 Task: Create a sub task Gather and Analyse Requirements for the task  Implement a new enterprise resource planning (ERP) system in the project AgileCamp , assign it to team member softage.3@softage.net and update the status of the sub task to  At Risk , set the priority of the sub task to Medium
Action: Mouse moved to (95, 366)
Screenshot: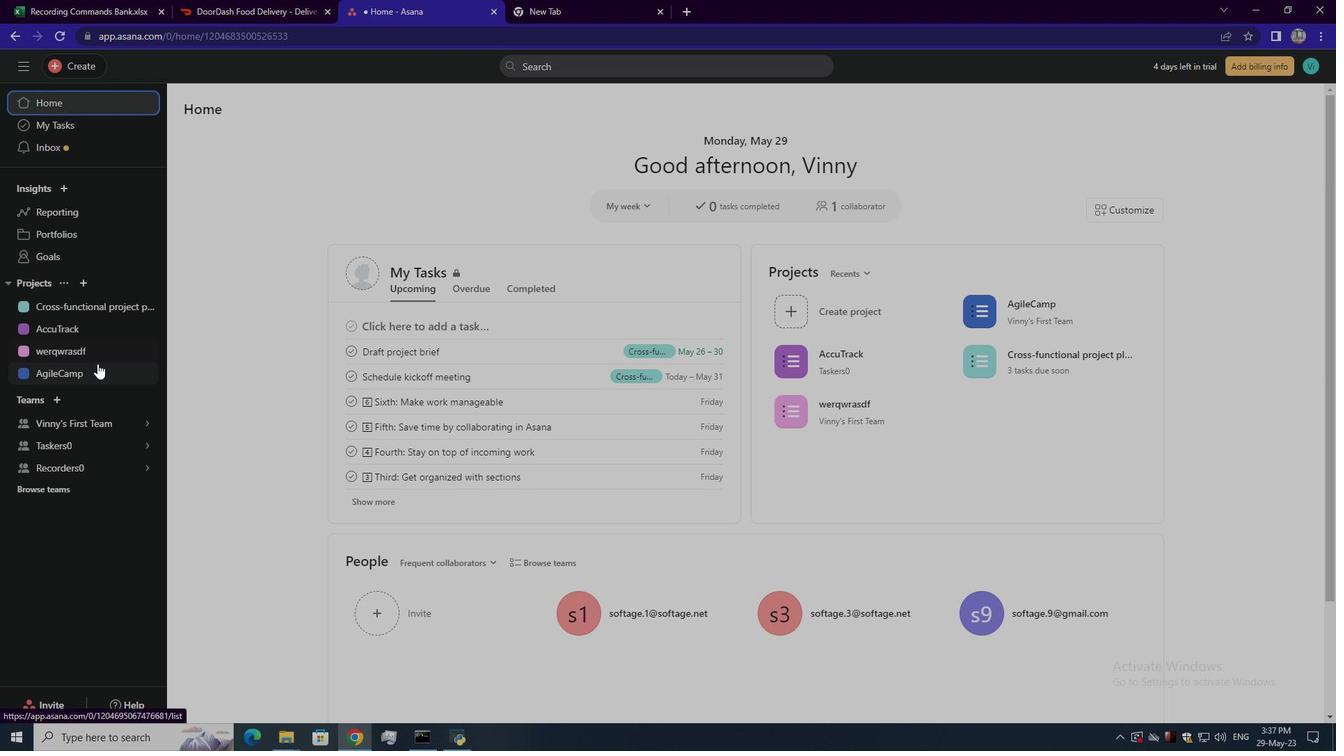 
Action: Mouse pressed left at (95, 366)
Screenshot: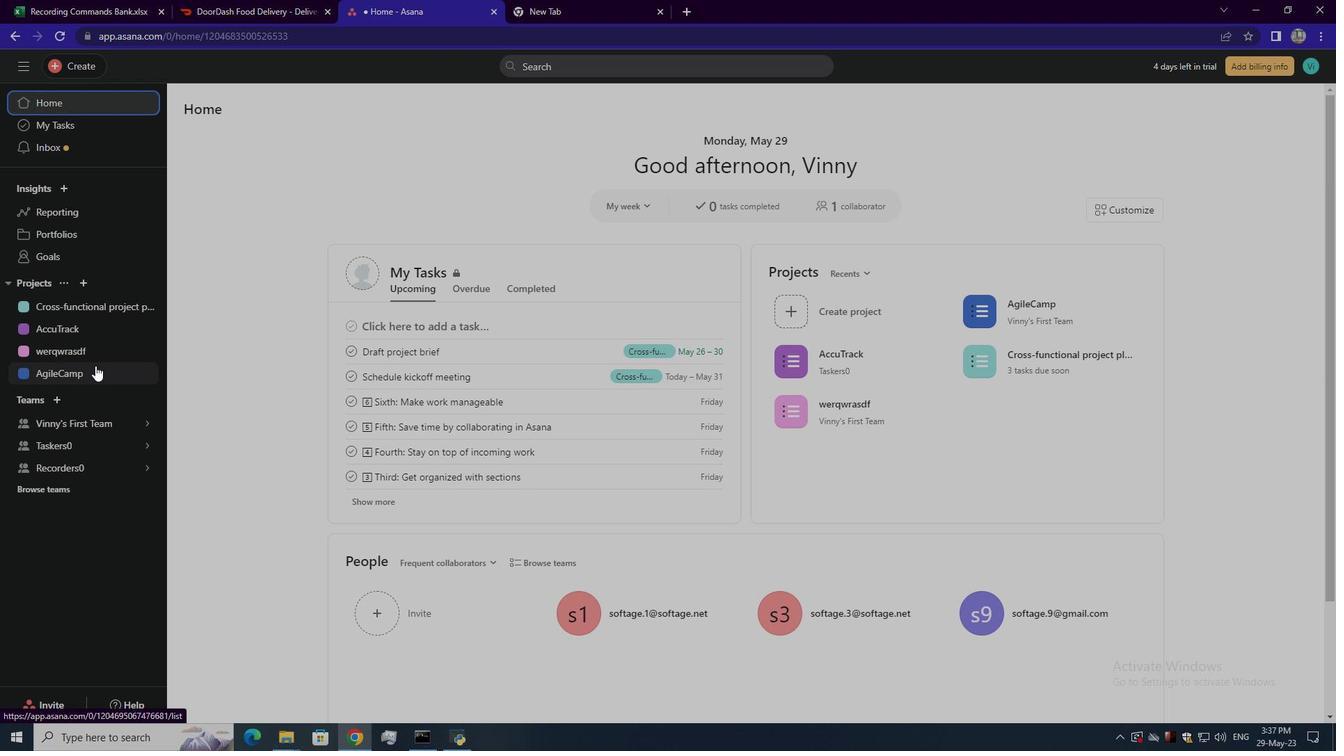 
Action: Mouse moved to (519, 306)
Screenshot: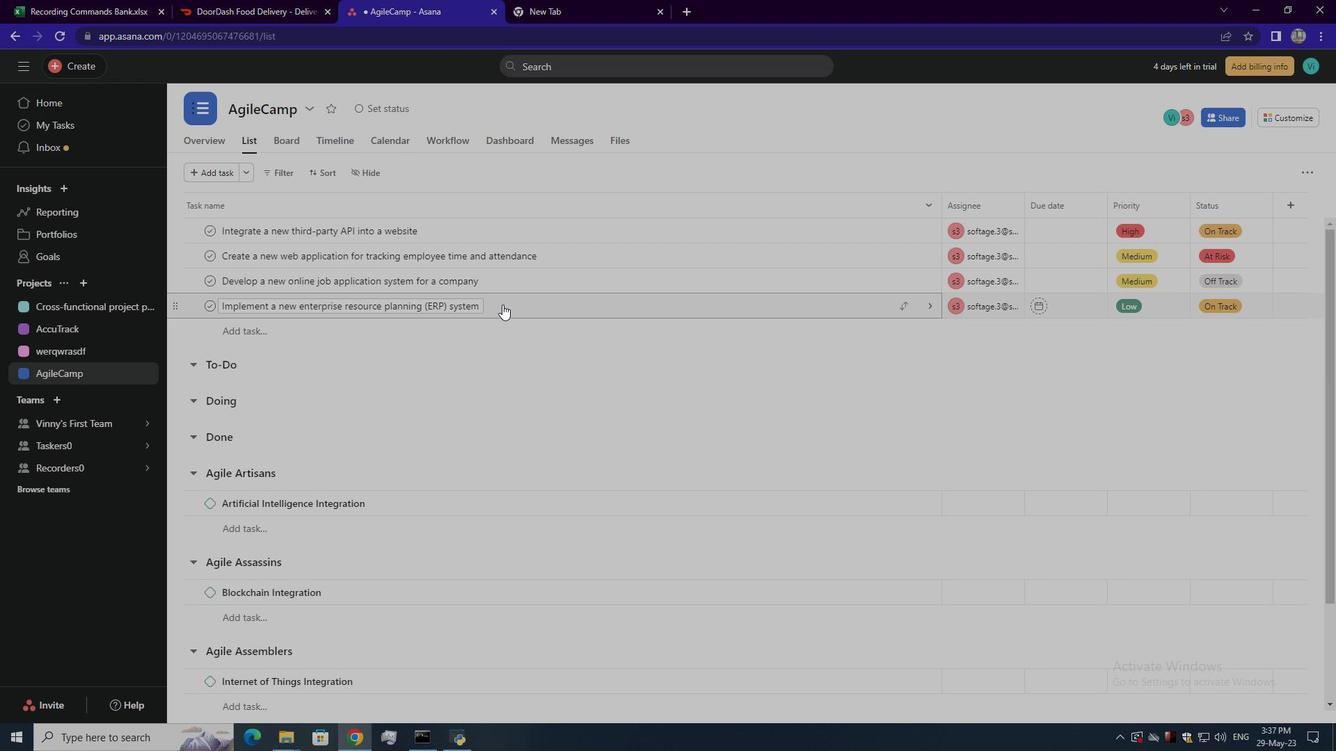 
Action: Mouse pressed left at (519, 306)
Screenshot: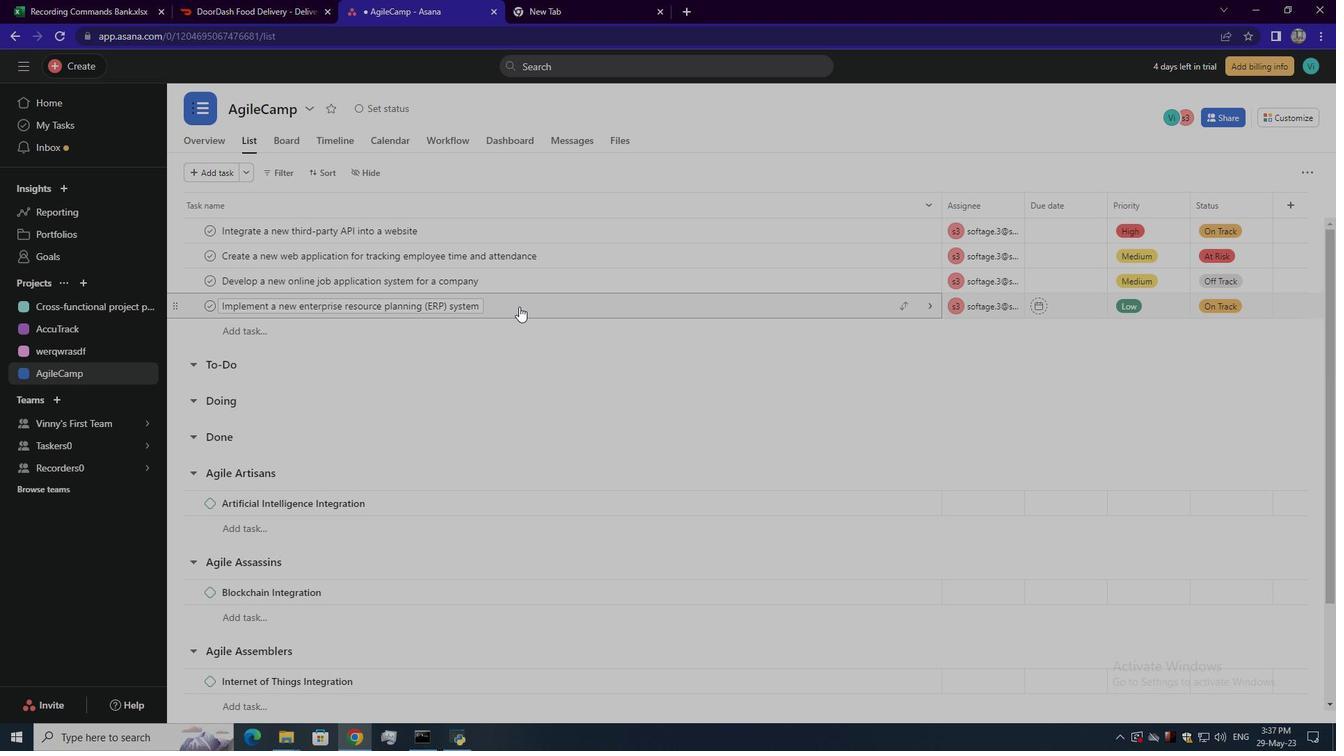 
Action: Mouse moved to (984, 392)
Screenshot: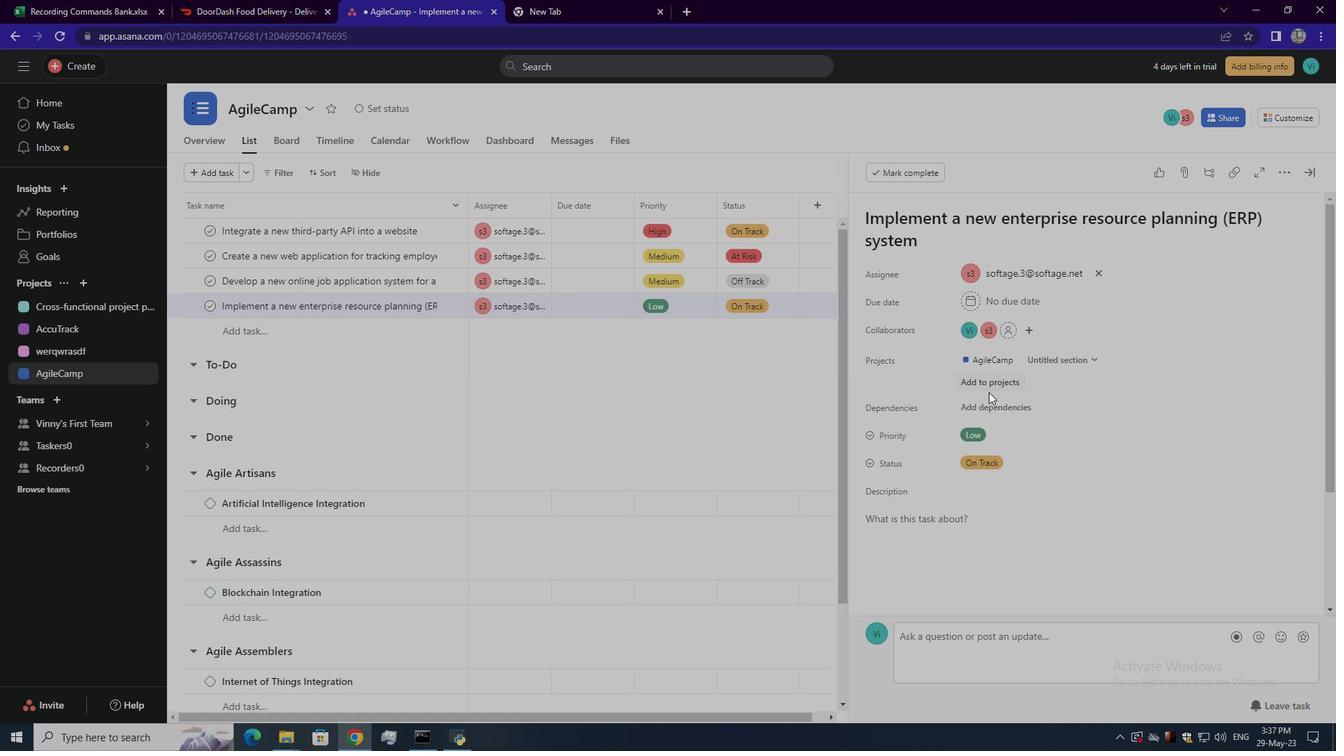 
Action: Mouse scrolled (984, 391) with delta (0, 0)
Screenshot: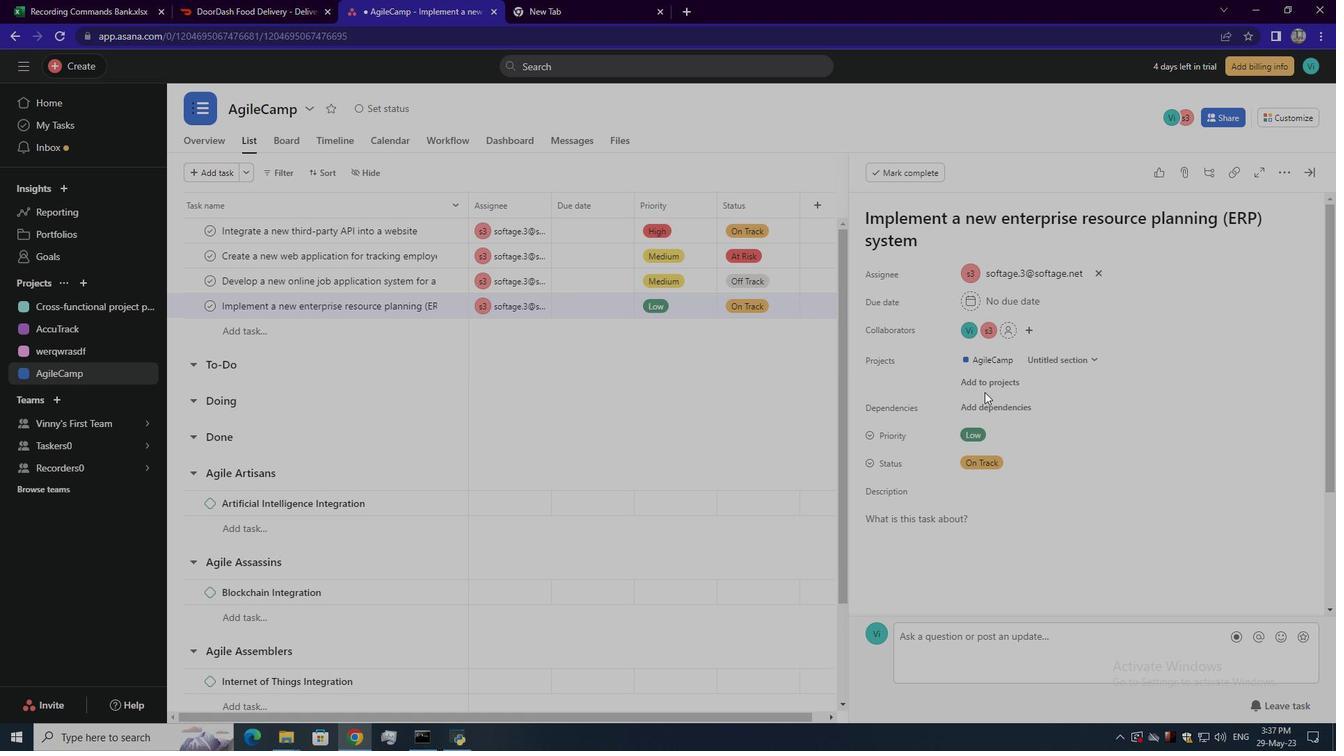 
Action: Mouse scrolled (984, 391) with delta (0, 0)
Screenshot: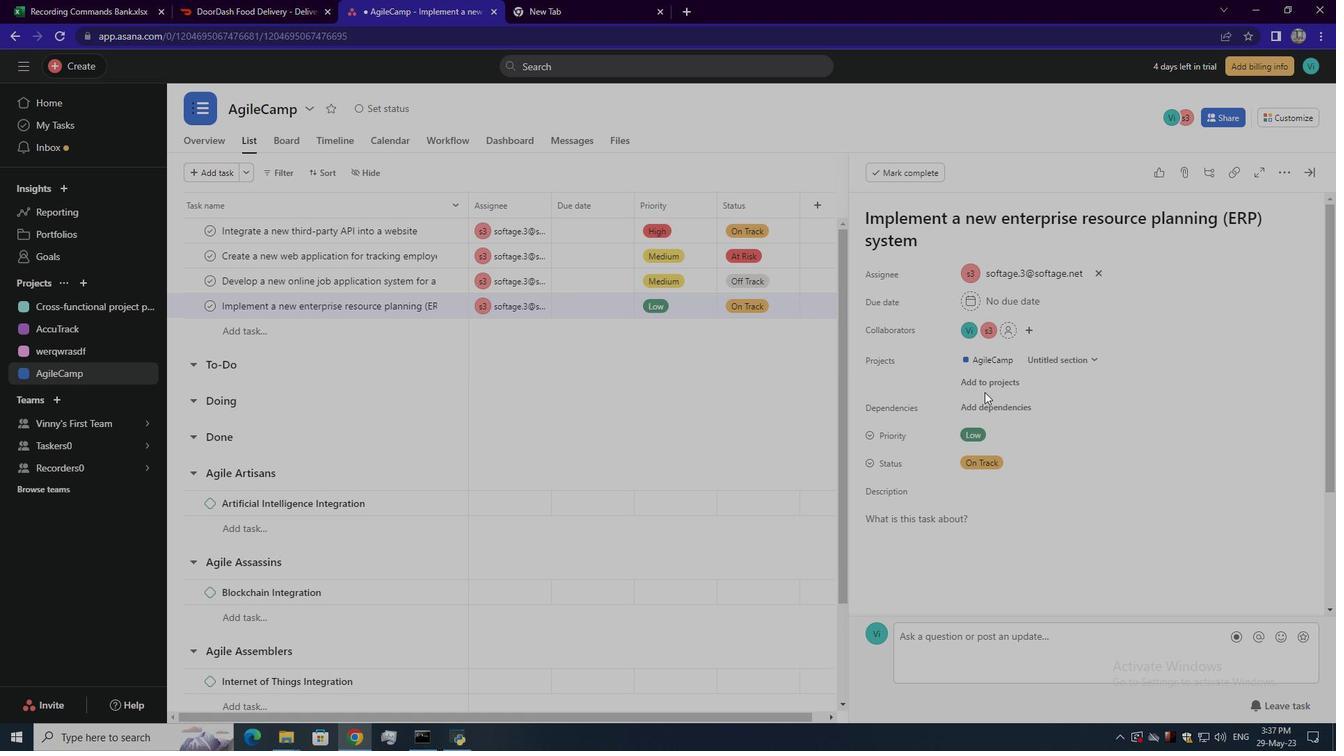 
Action: Mouse scrolled (984, 391) with delta (0, 0)
Screenshot: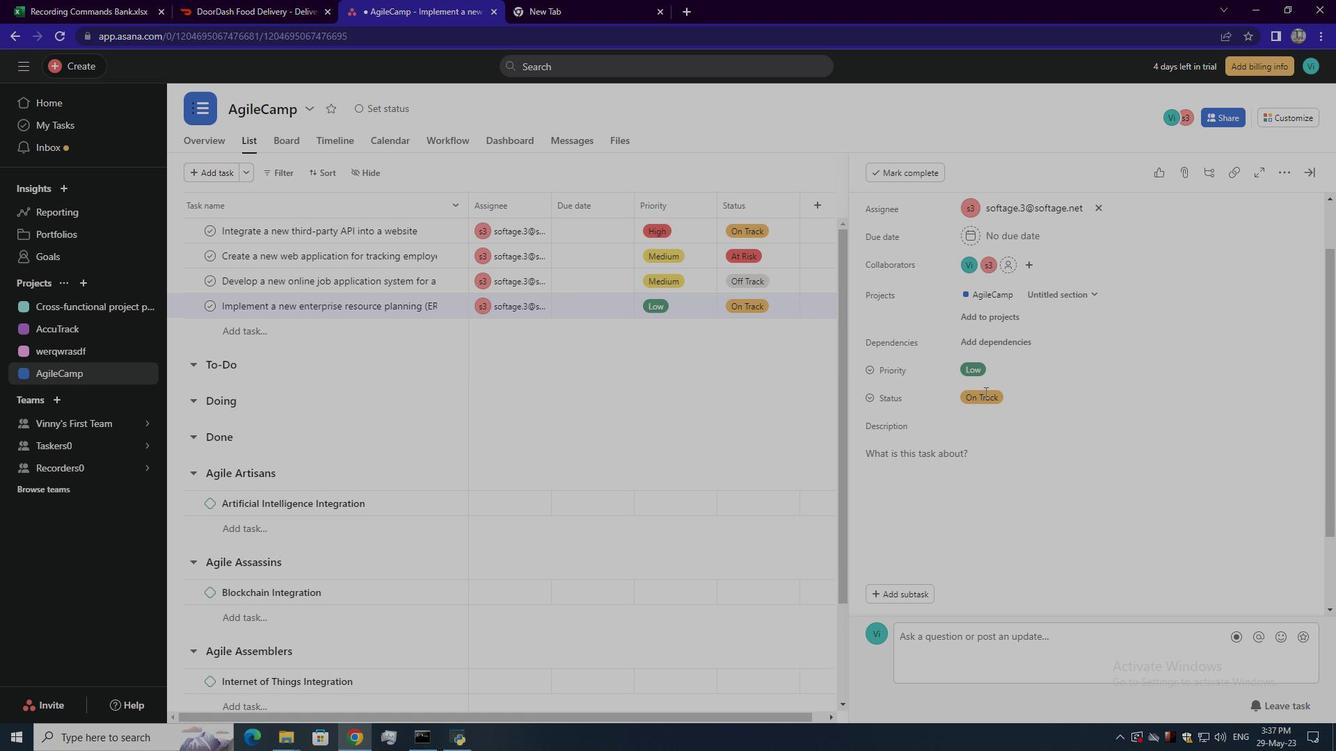 
Action: Mouse scrolled (984, 391) with delta (0, 0)
Screenshot: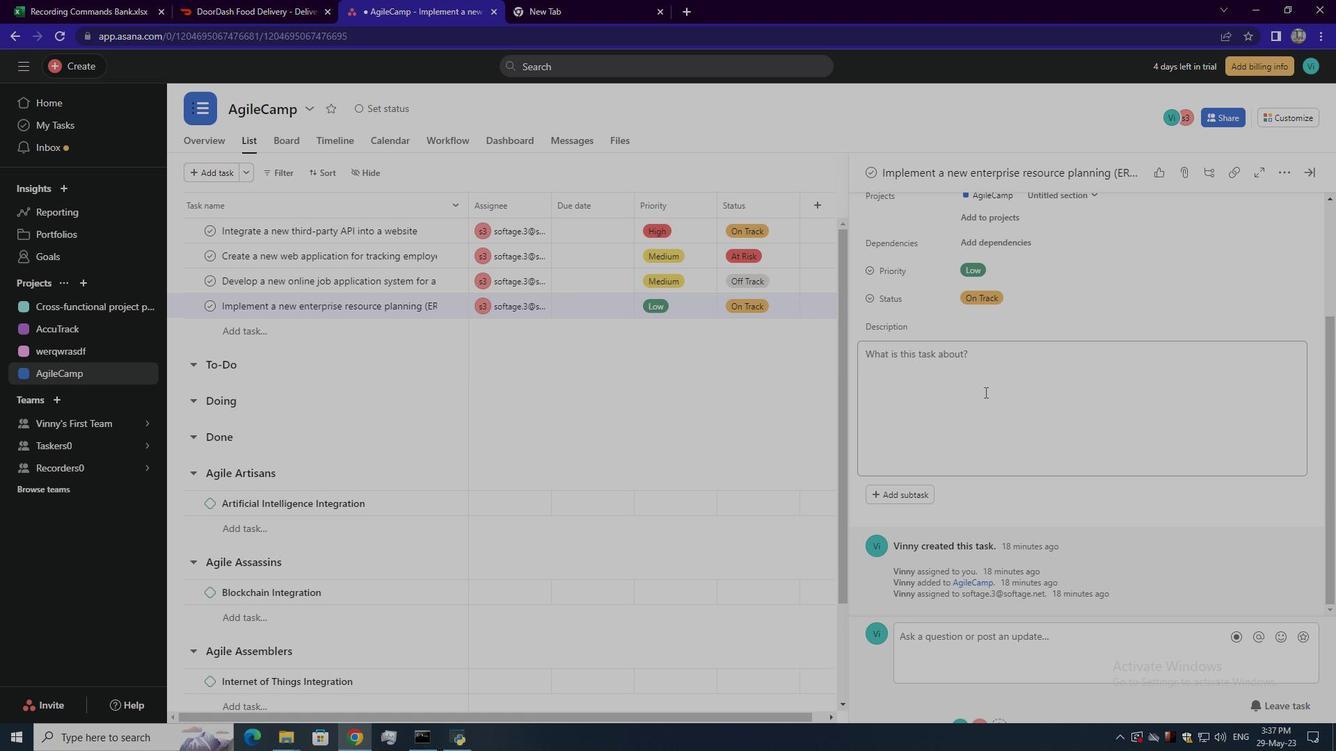 
Action: Mouse scrolled (984, 391) with delta (0, 0)
Screenshot: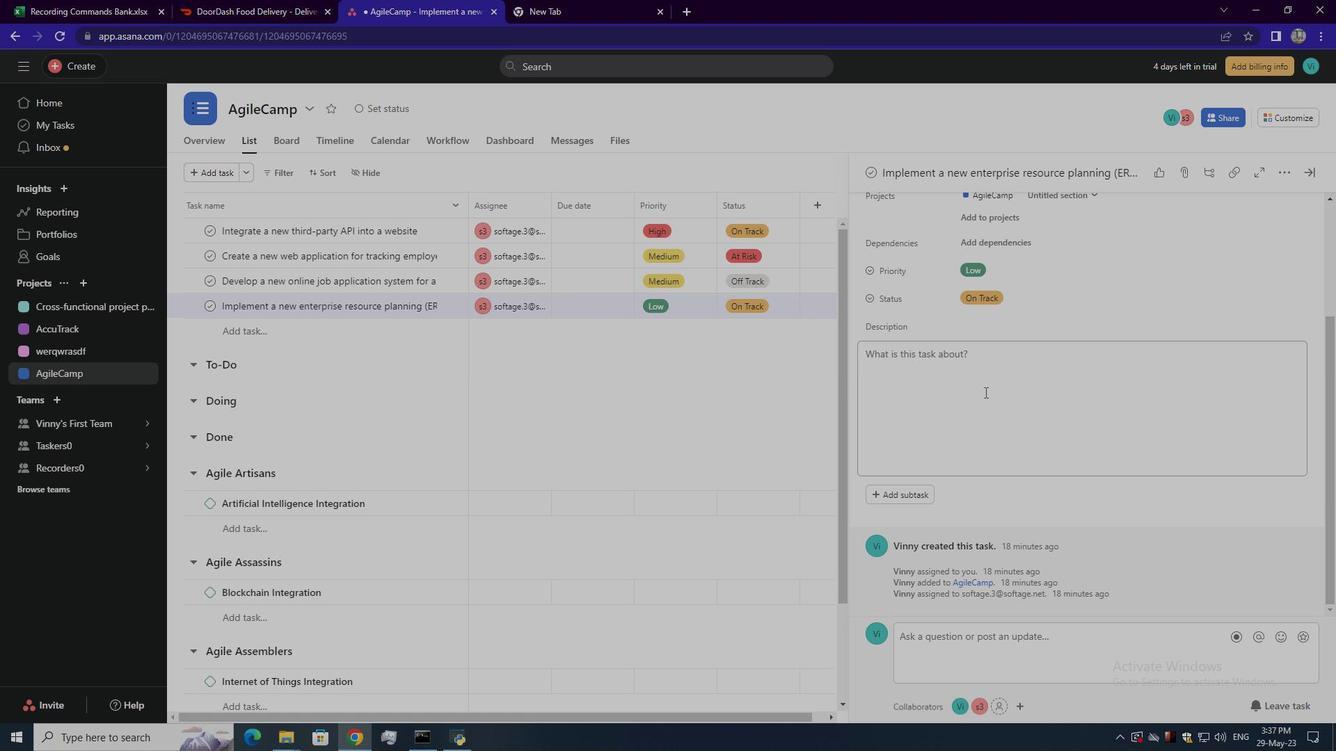 
Action: Mouse moved to (896, 494)
Screenshot: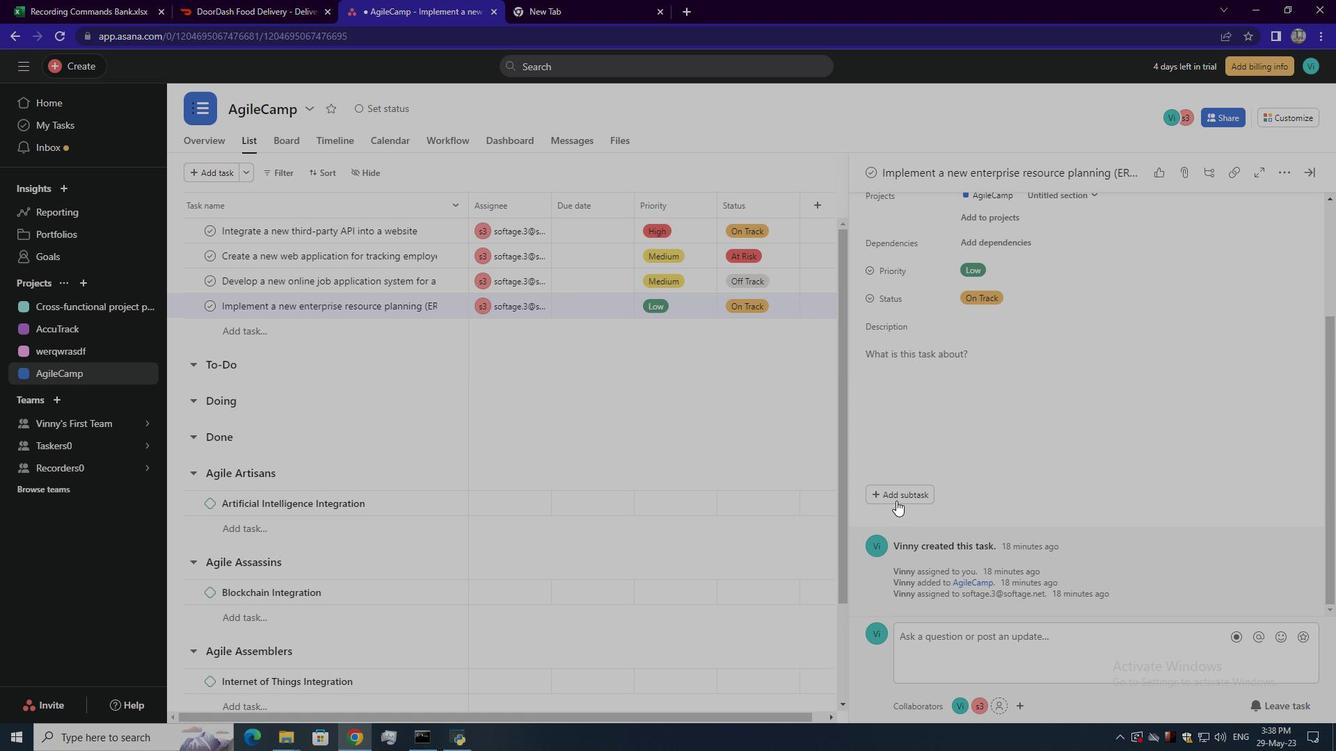 
Action: Mouse pressed left at (896, 494)
Screenshot: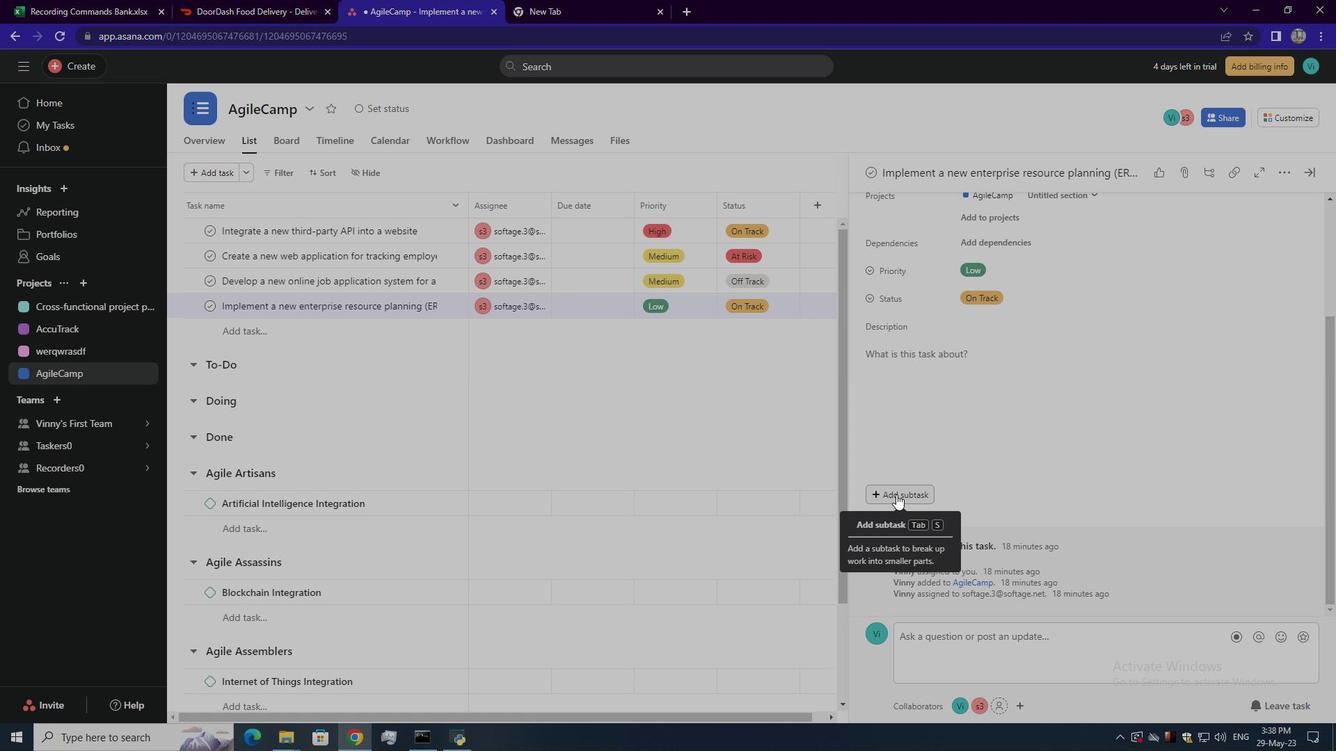 
Action: Mouse moved to (917, 463)
Screenshot: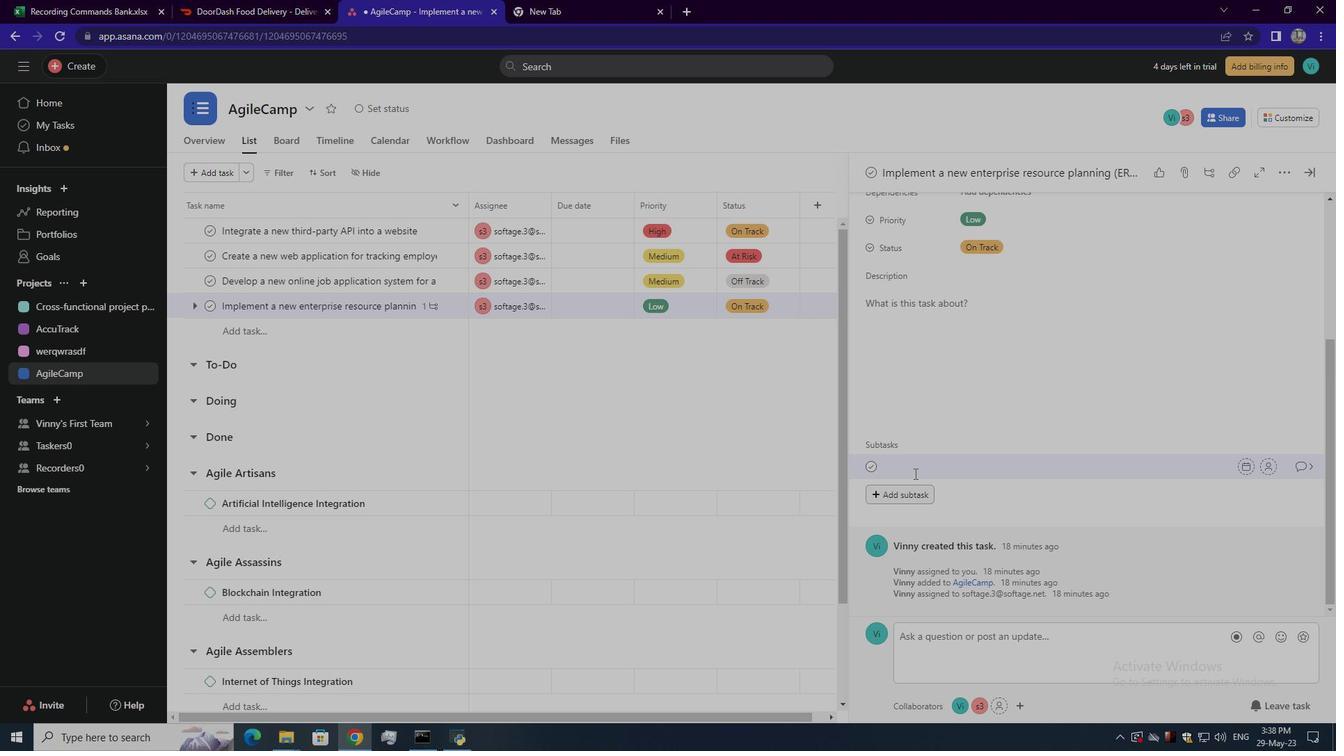
Action: Mouse pressed left at (917, 463)
Screenshot: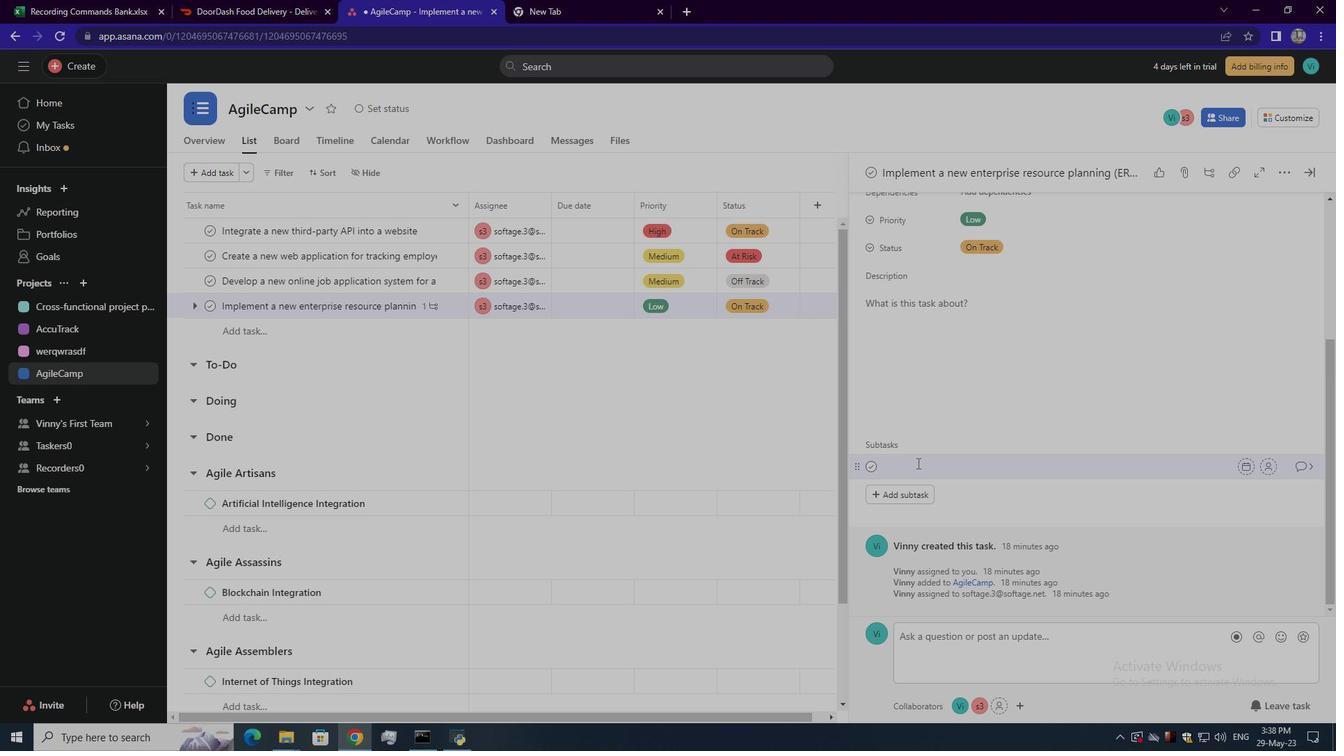 
Action: Key pressed <Key.shift>Gather<Key.space>and<Key.space><Key.shift>Analyse<Key.space><Key.shift>Requiremn<Key.backspace>ents<Key.space><Key.enter>
Screenshot: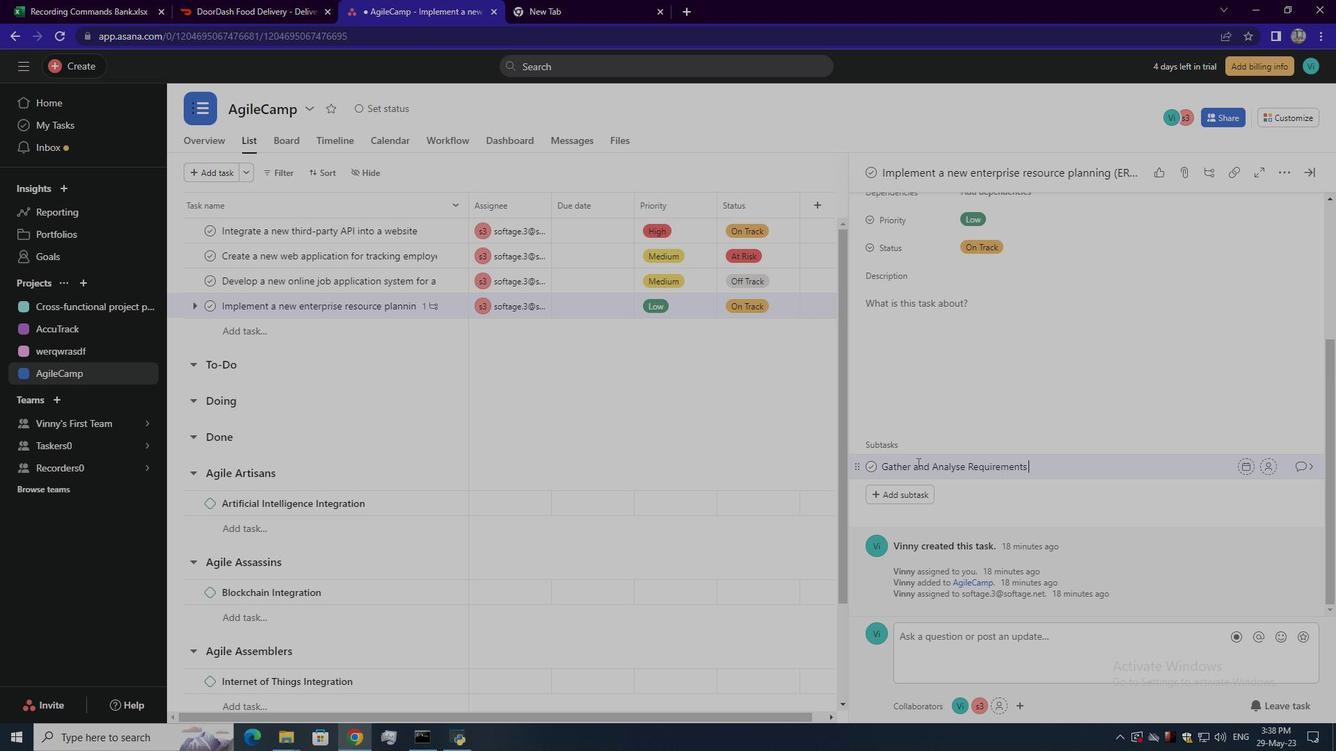 
Action: Mouse moved to (1298, 435)
Screenshot: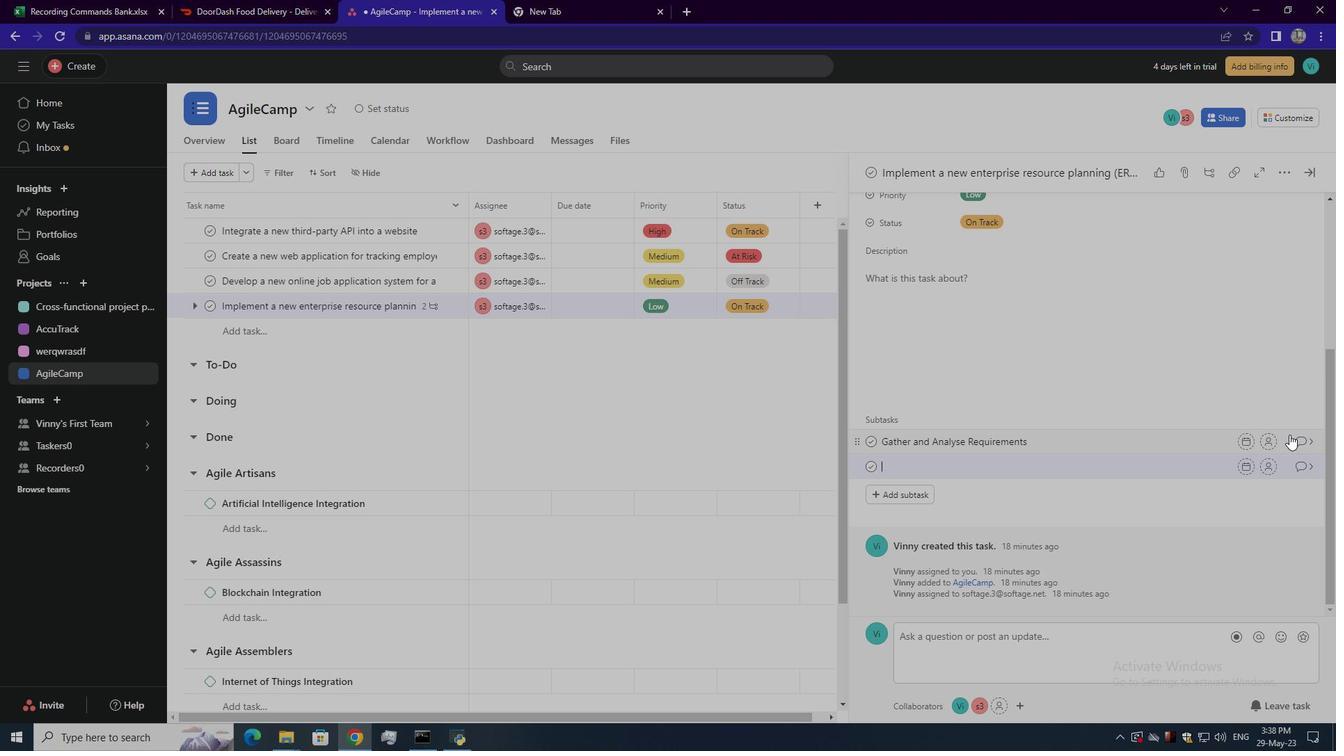 
Action: Mouse pressed left at (1298, 435)
Screenshot: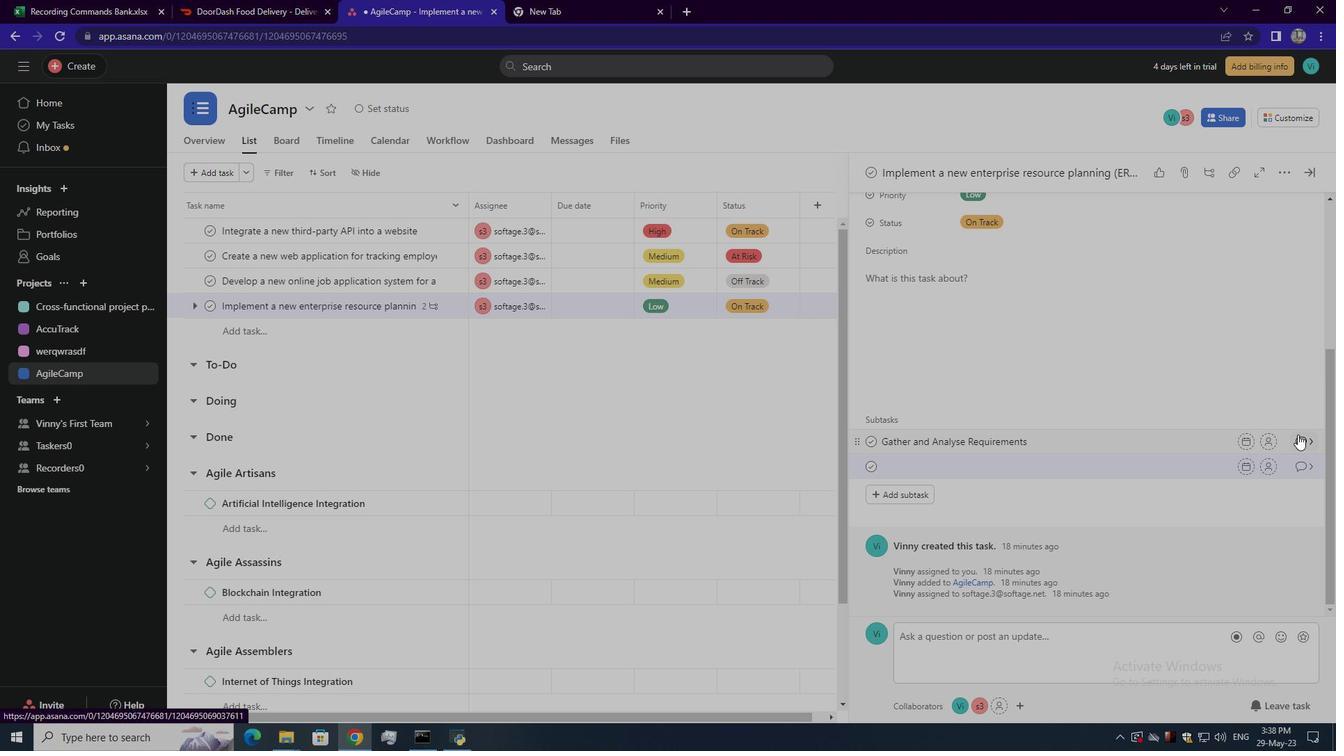 
Action: Mouse moved to (1176, 492)
Screenshot: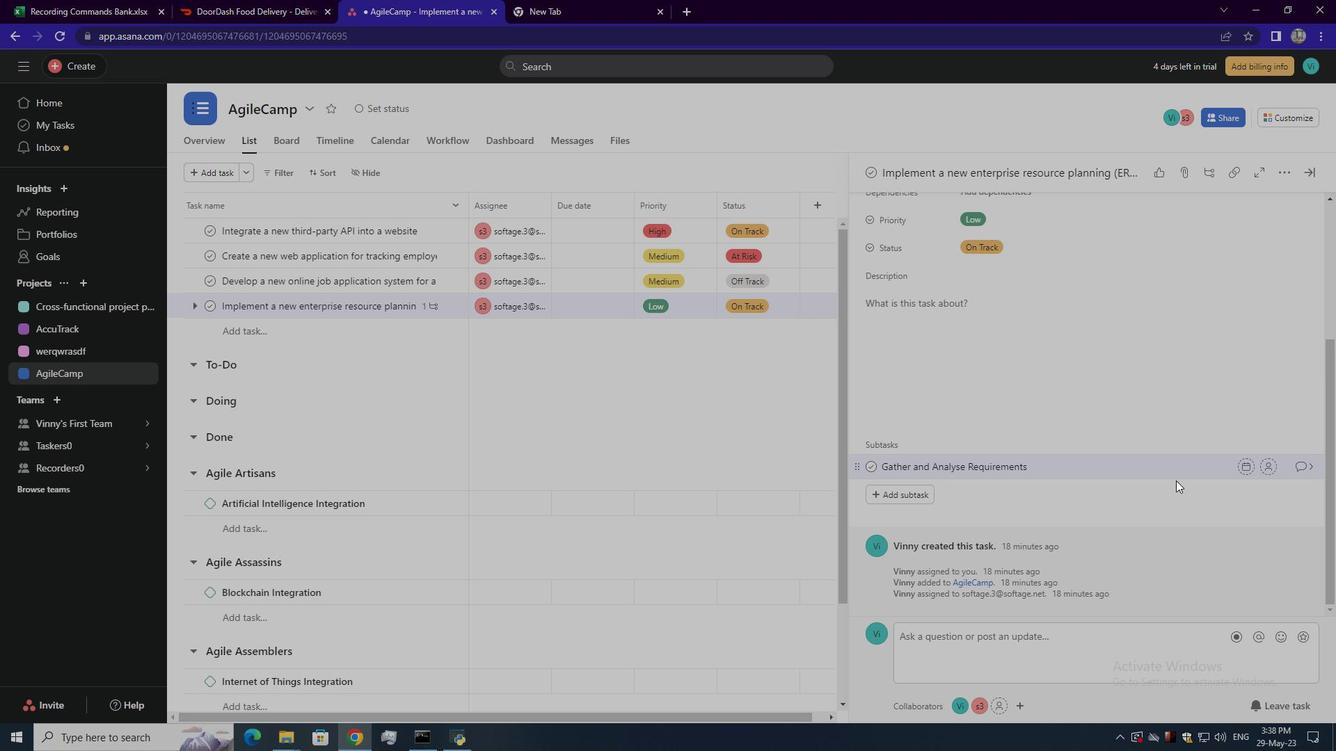 
Action: Mouse pressed left at (1176, 492)
Screenshot: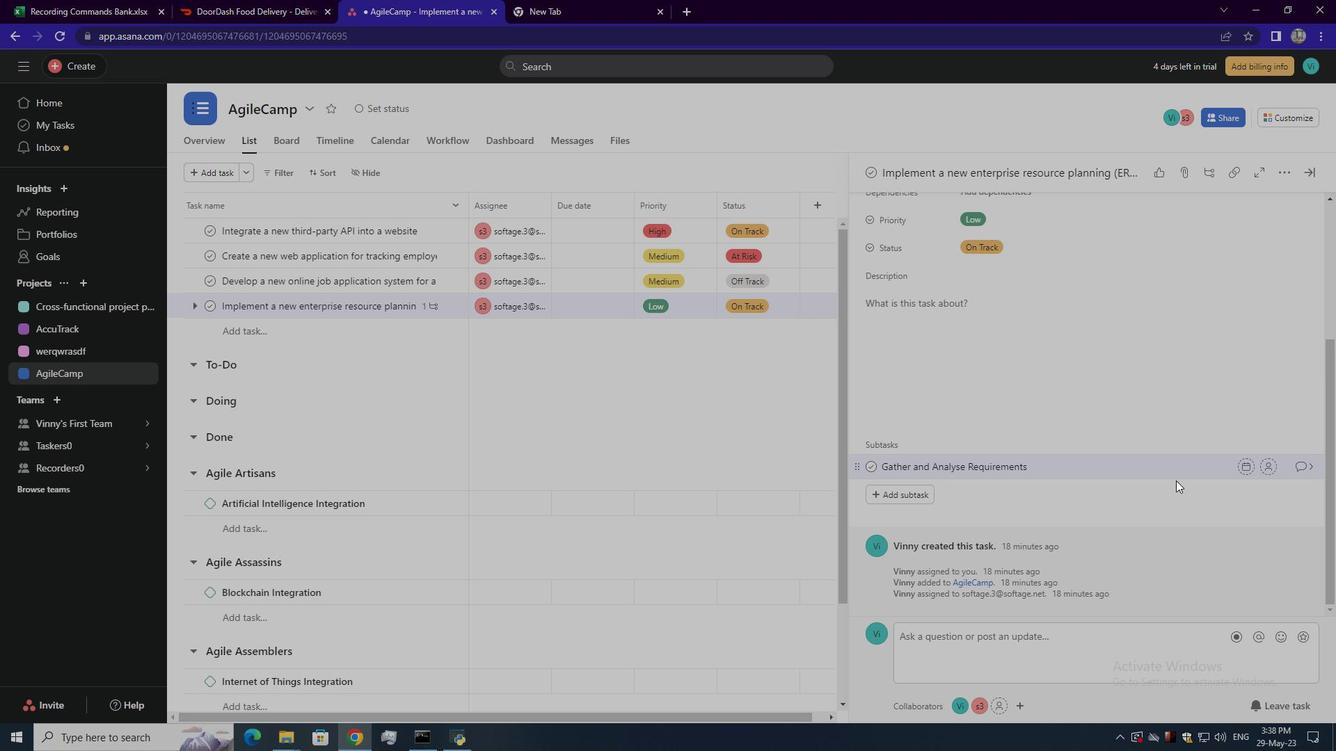 
Action: Mouse moved to (1268, 468)
Screenshot: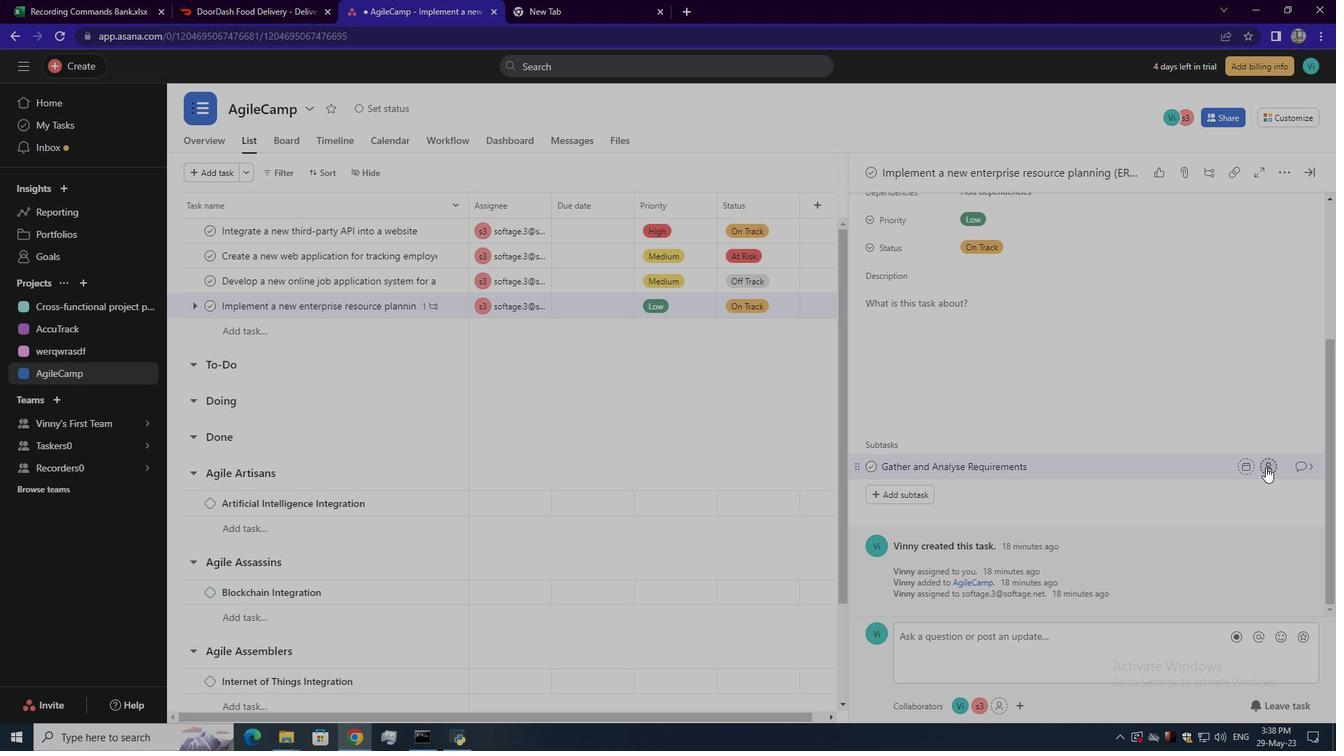 
Action: Mouse pressed left at (1268, 468)
Screenshot: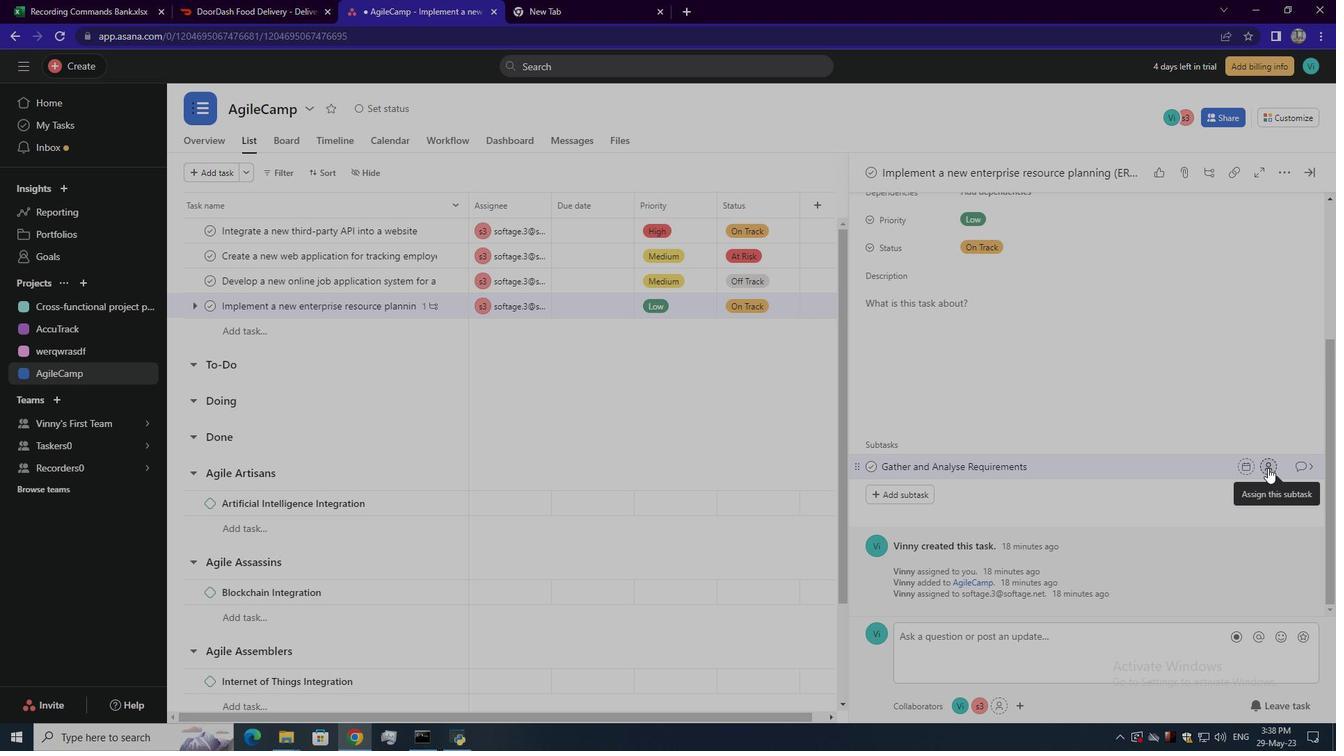 
Action: Mouse moved to (1133, 601)
Screenshot: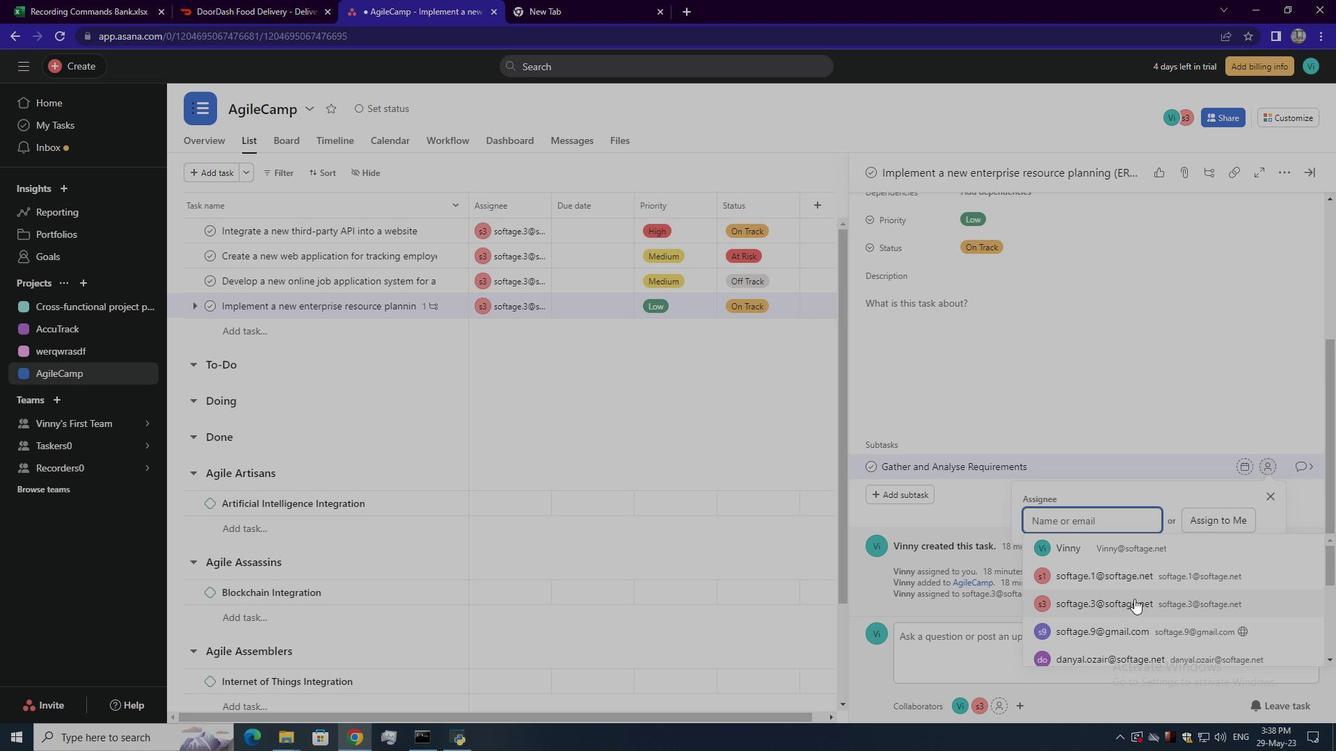 
Action: Mouse pressed left at (1133, 601)
Screenshot: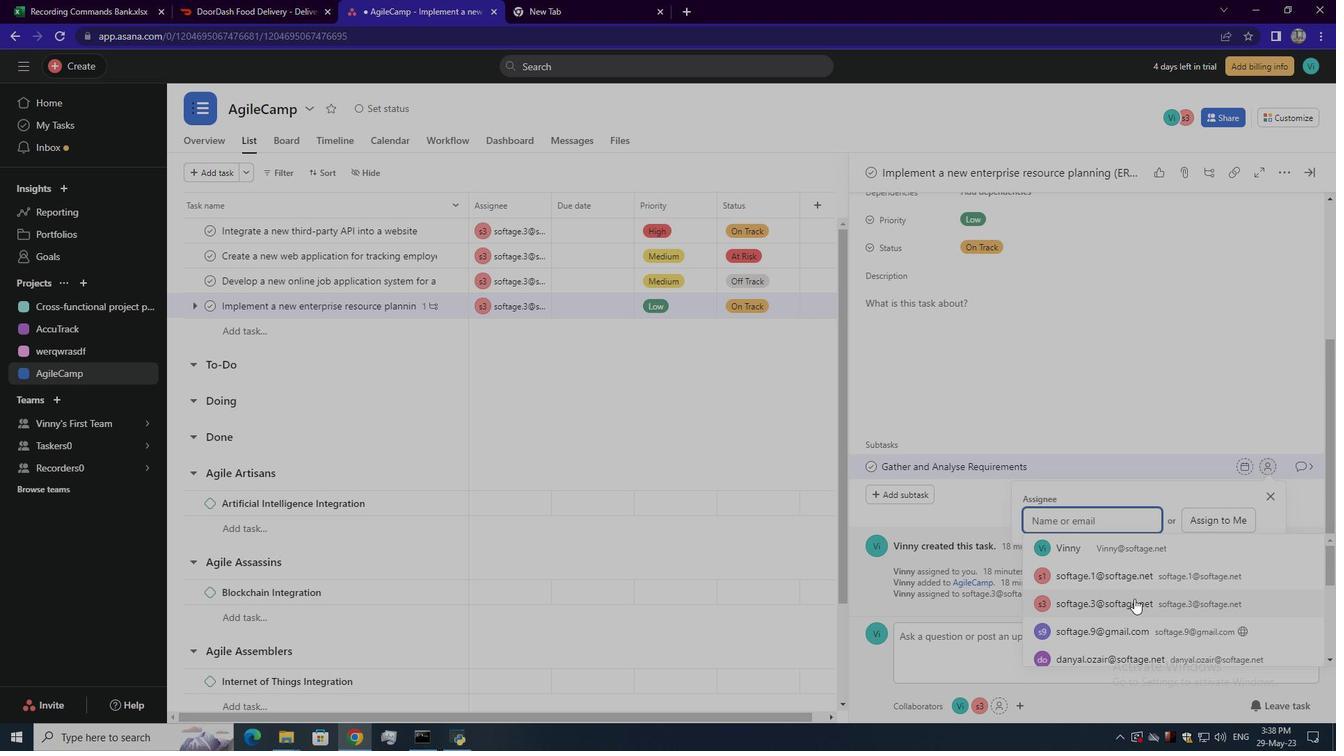 
Action: Mouse moved to (1054, 521)
Screenshot: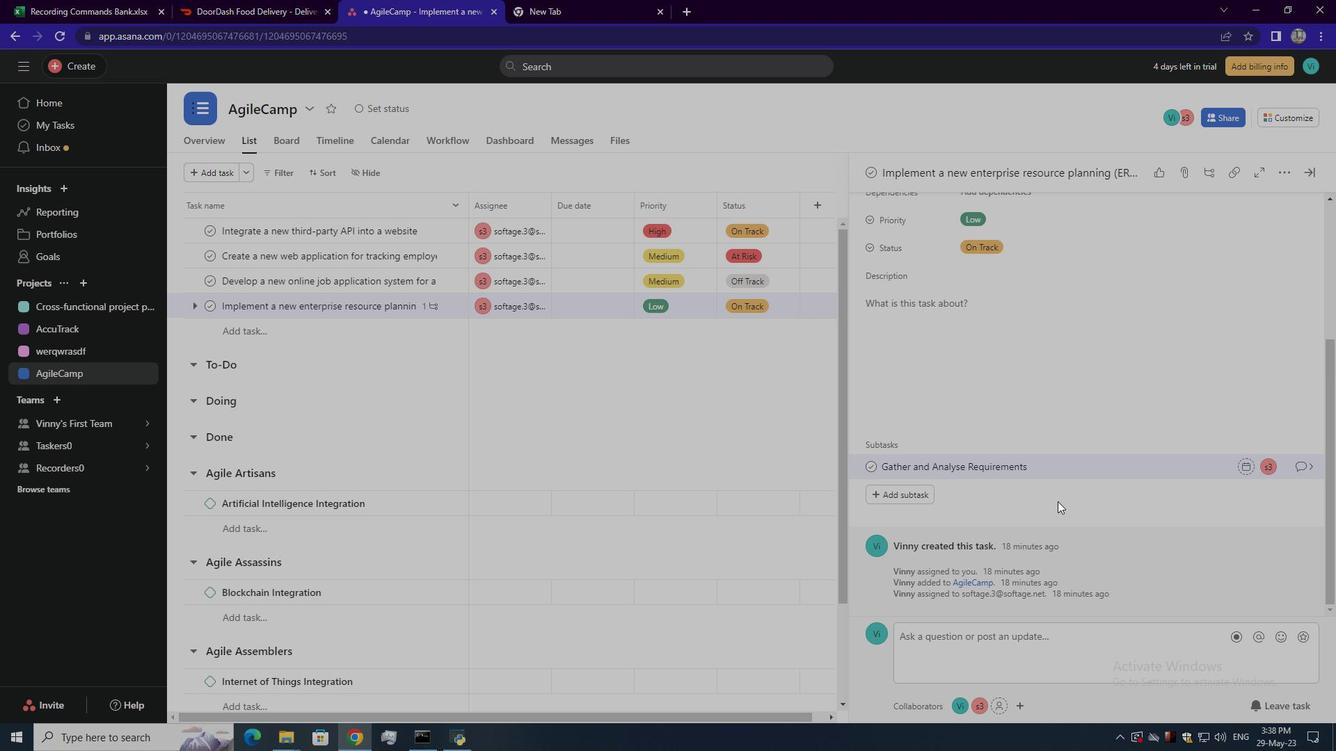 
Action: Mouse pressed left at (1054, 521)
Screenshot: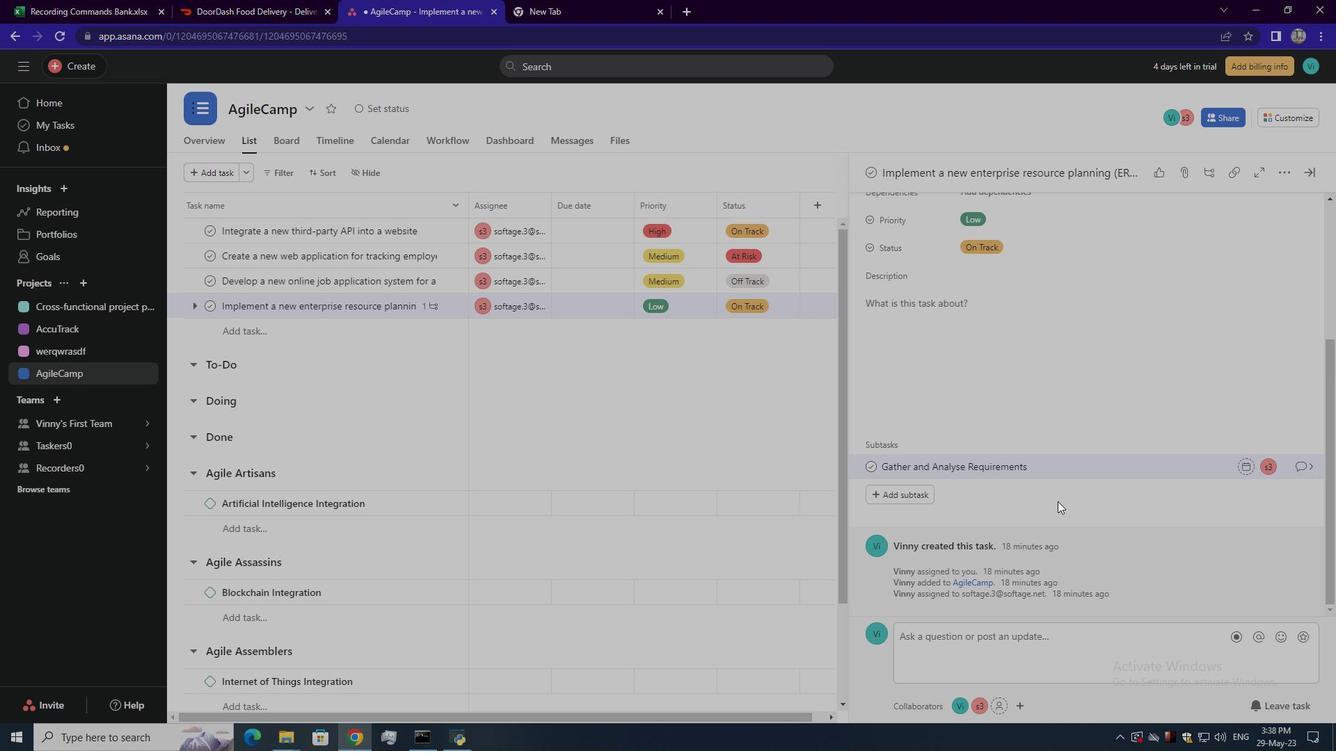 
Action: Mouse moved to (1305, 469)
Screenshot: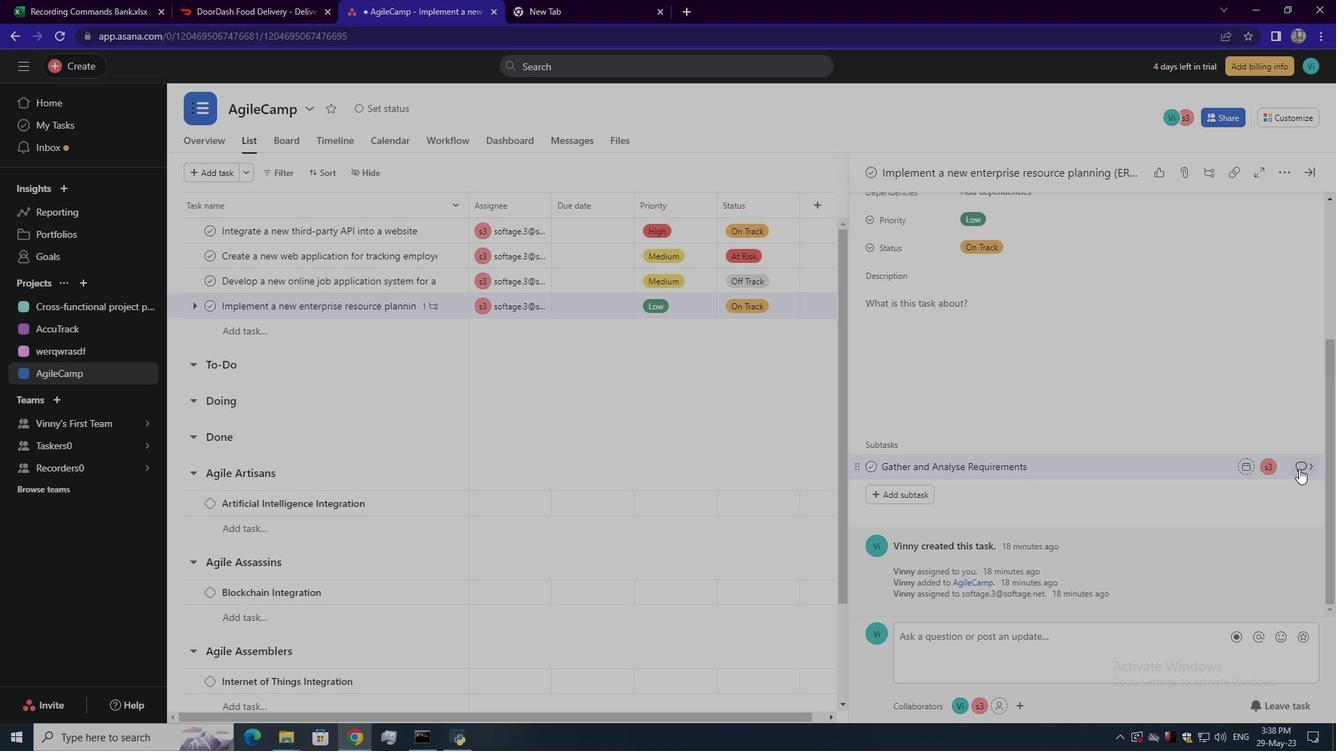 
Action: Mouse pressed left at (1305, 469)
Screenshot: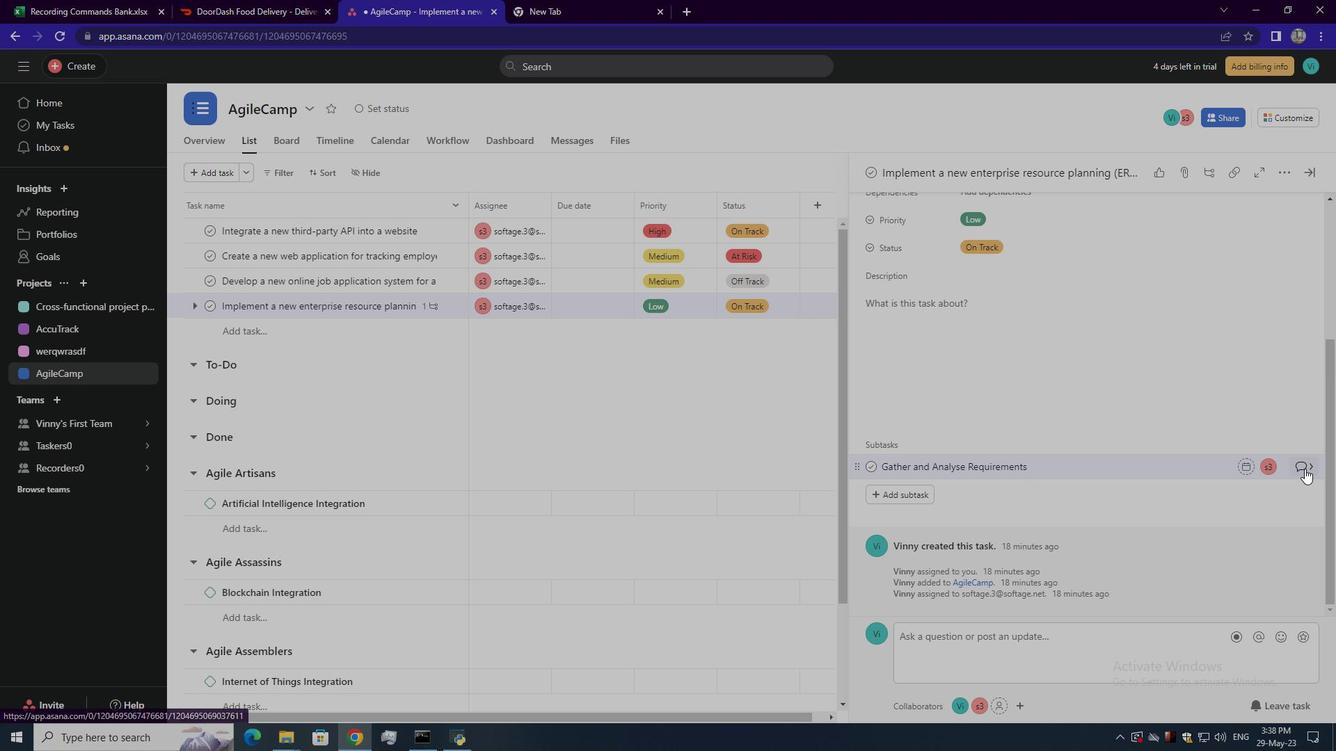 
Action: Mouse moved to (923, 390)
Screenshot: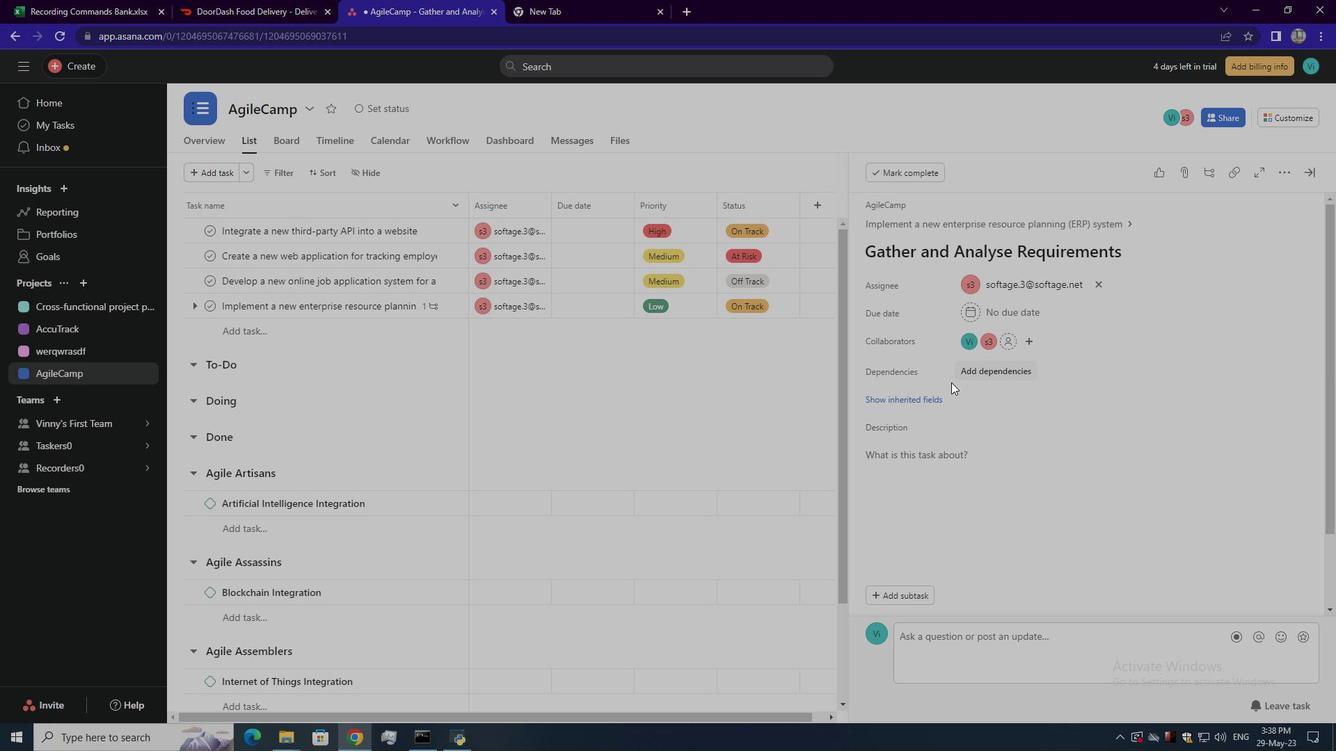 
Action: Mouse pressed left at (923, 390)
Screenshot: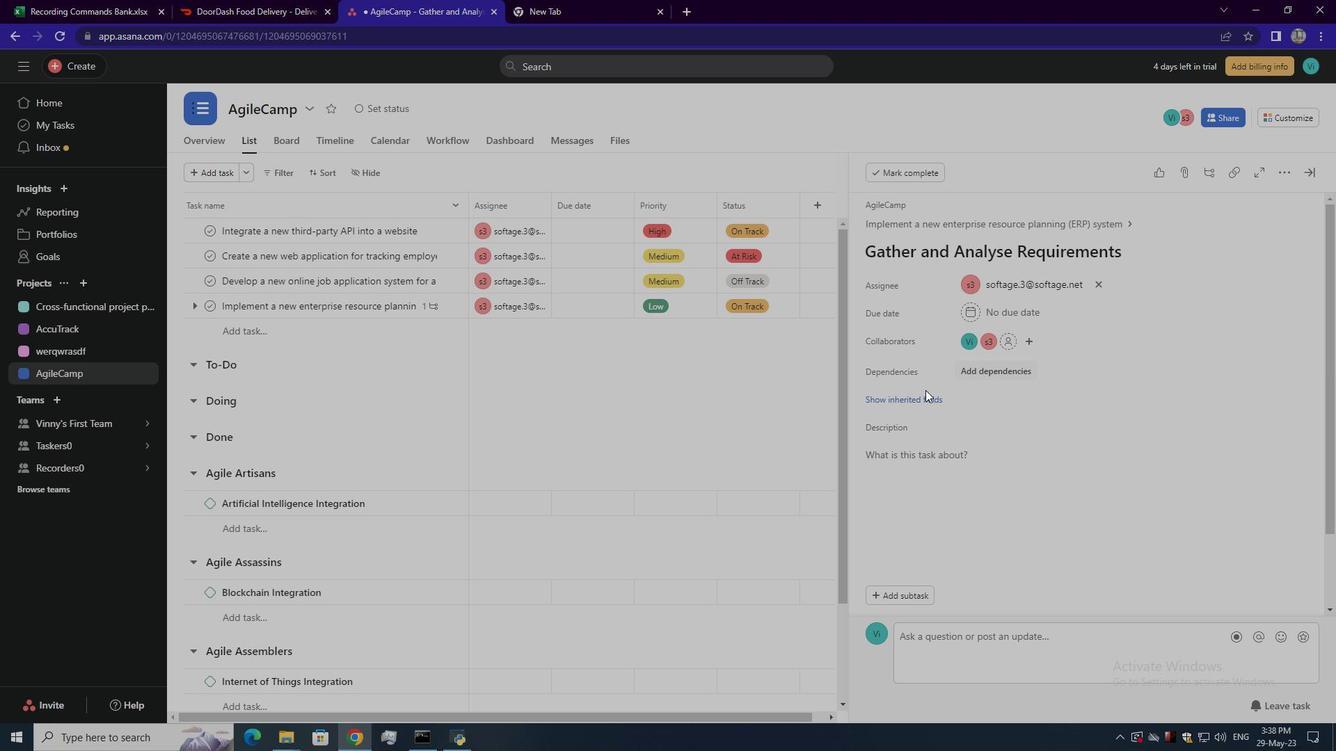 
Action: Mouse moved to (917, 402)
Screenshot: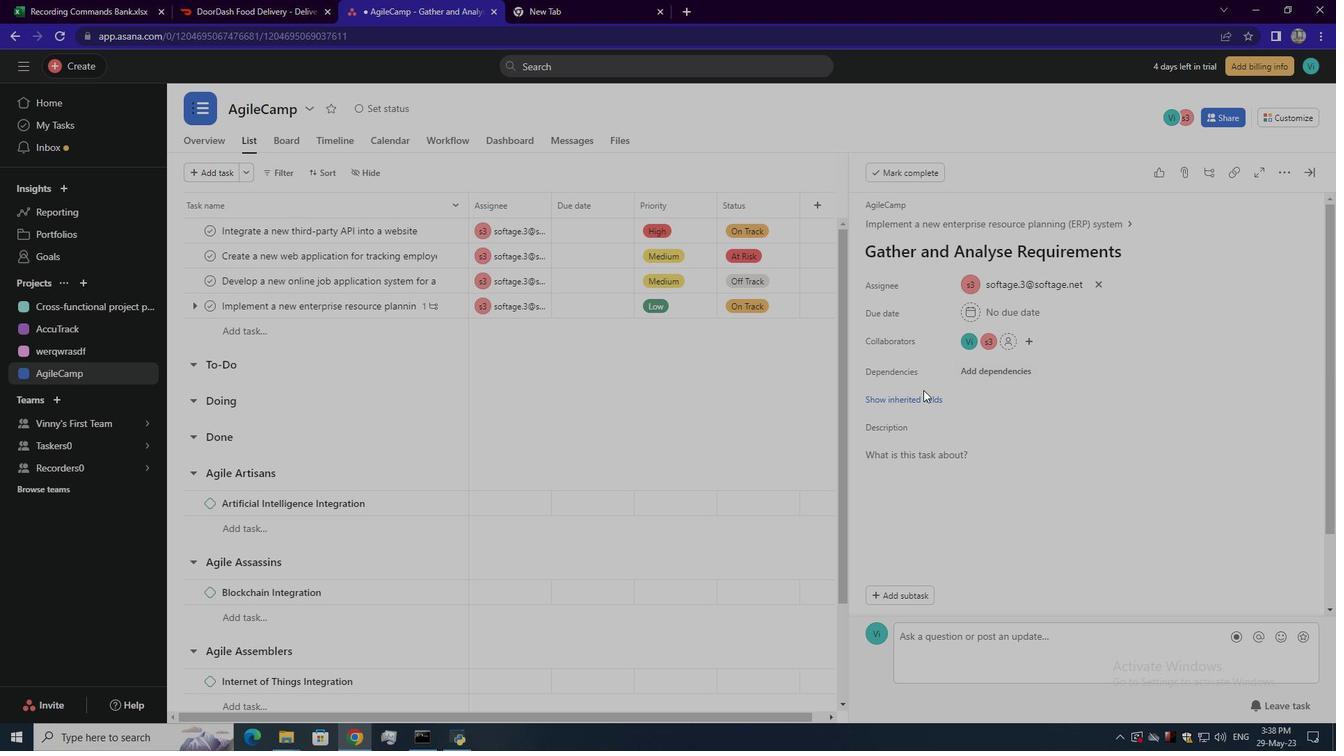 
Action: Mouse pressed left at (917, 402)
Screenshot: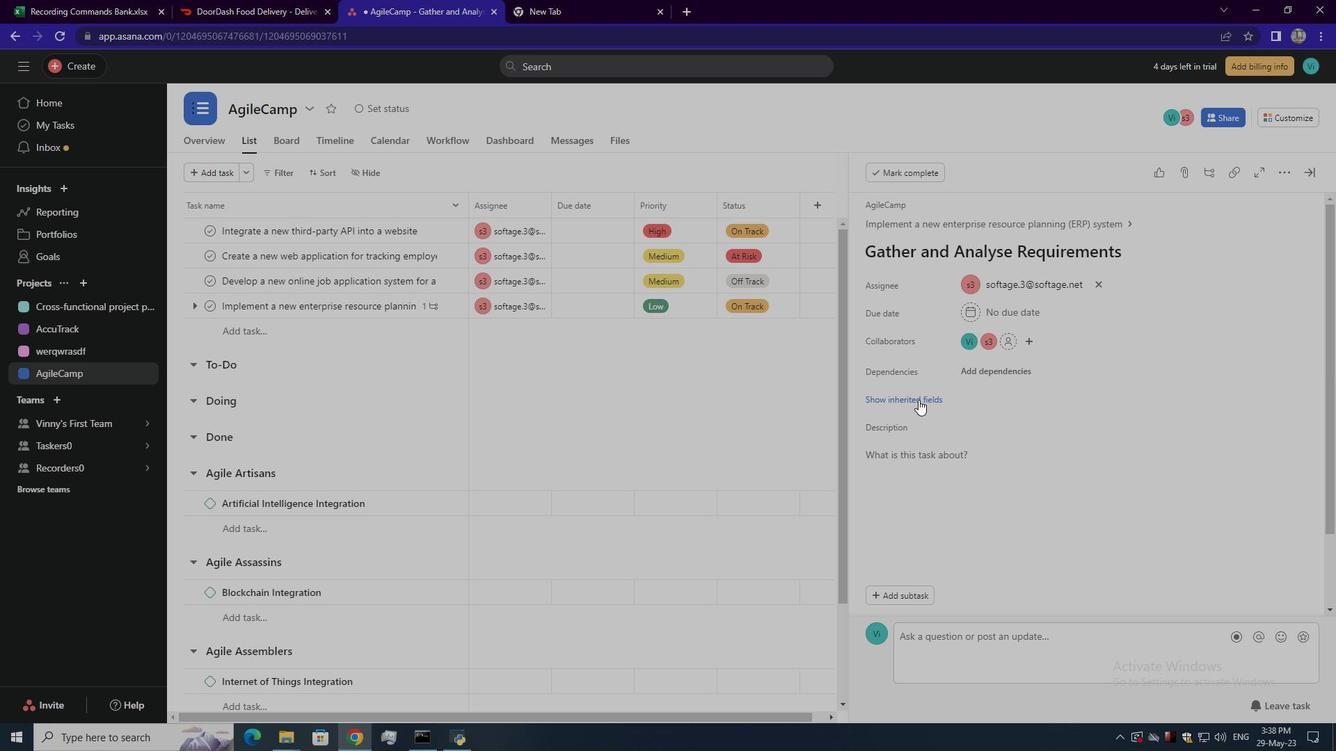 
Action: Mouse moved to (969, 424)
Screenshot: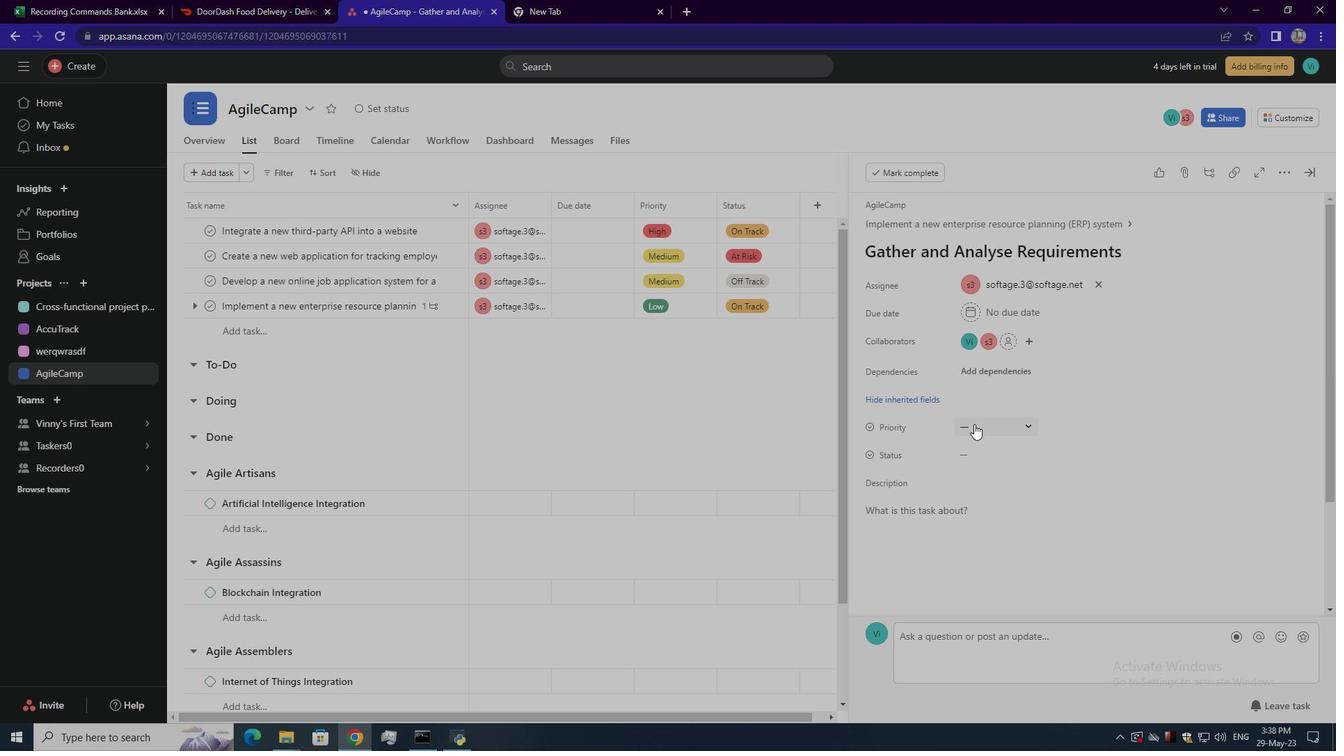 
Action: Mouse pressed left at (969, 424)
Screenshot: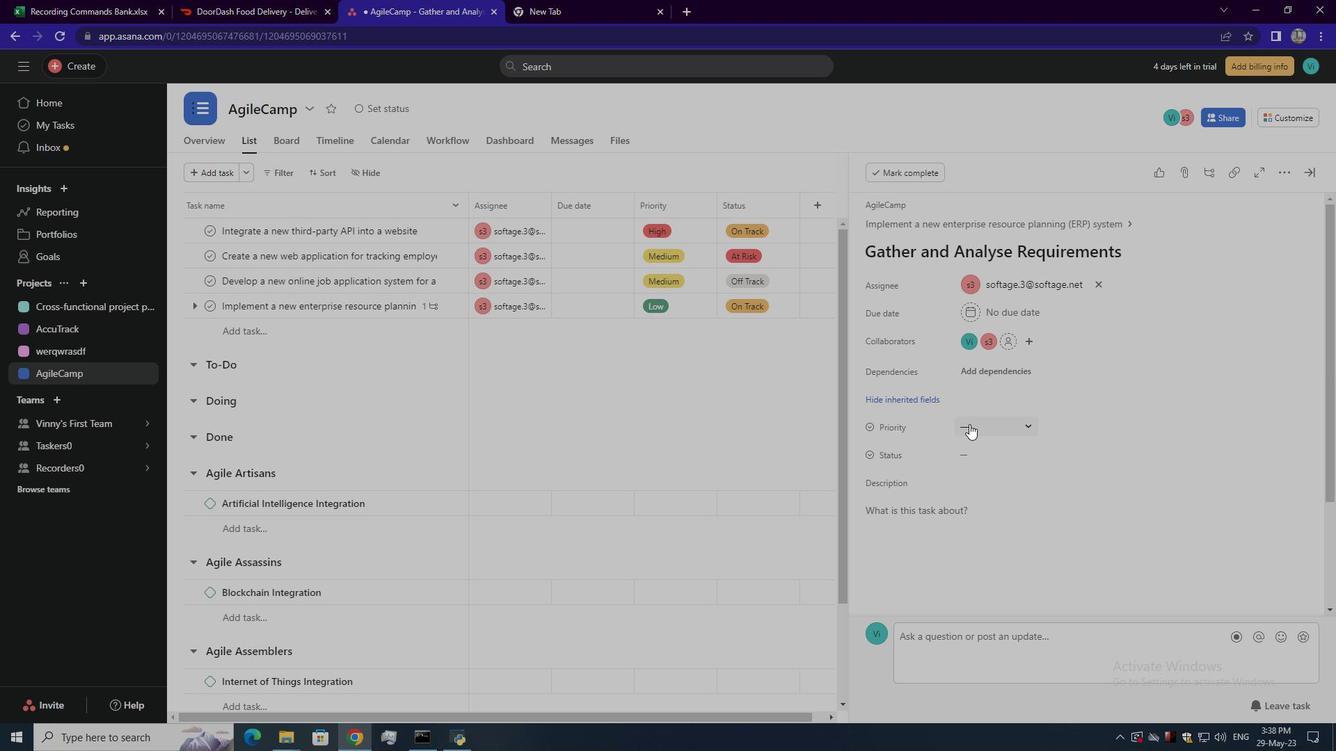 
Action: Mouse moved to (1005, 499)
Screenshot: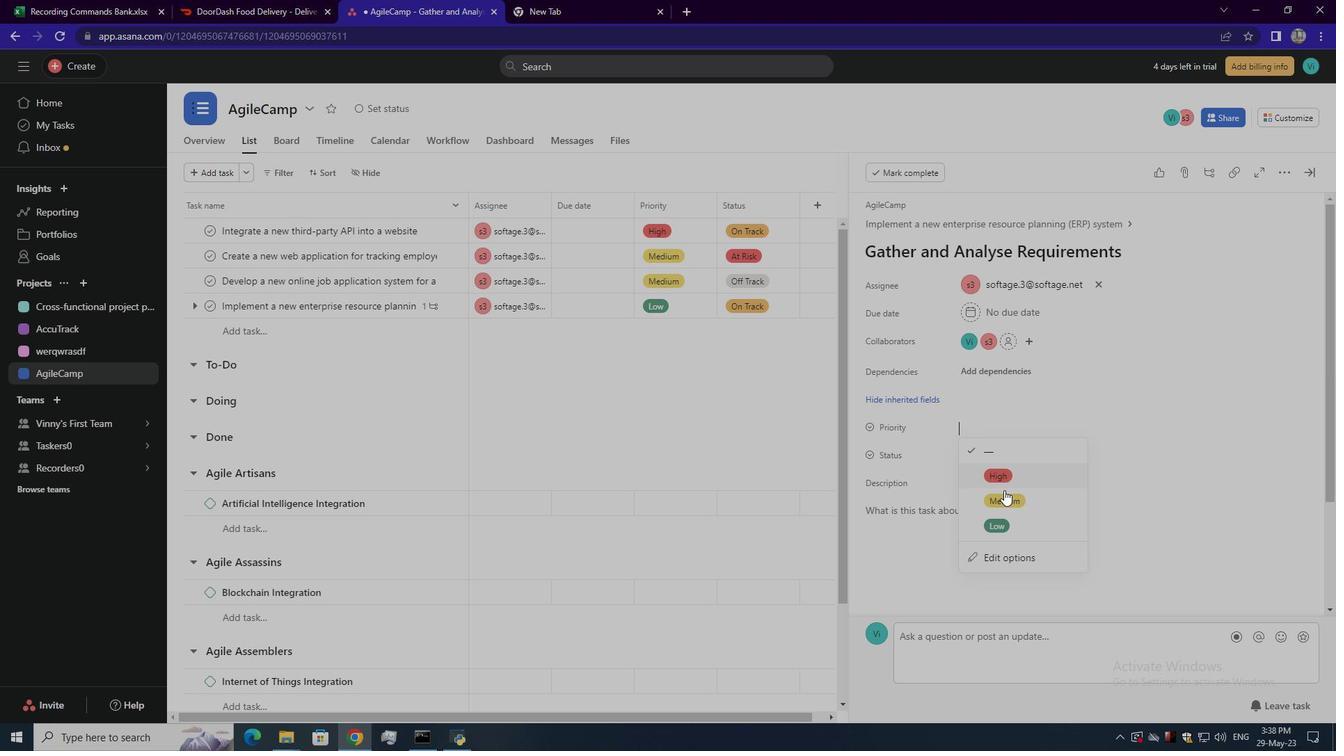 
Action: Mouse pressed left at (1005, 499)
Screenshot: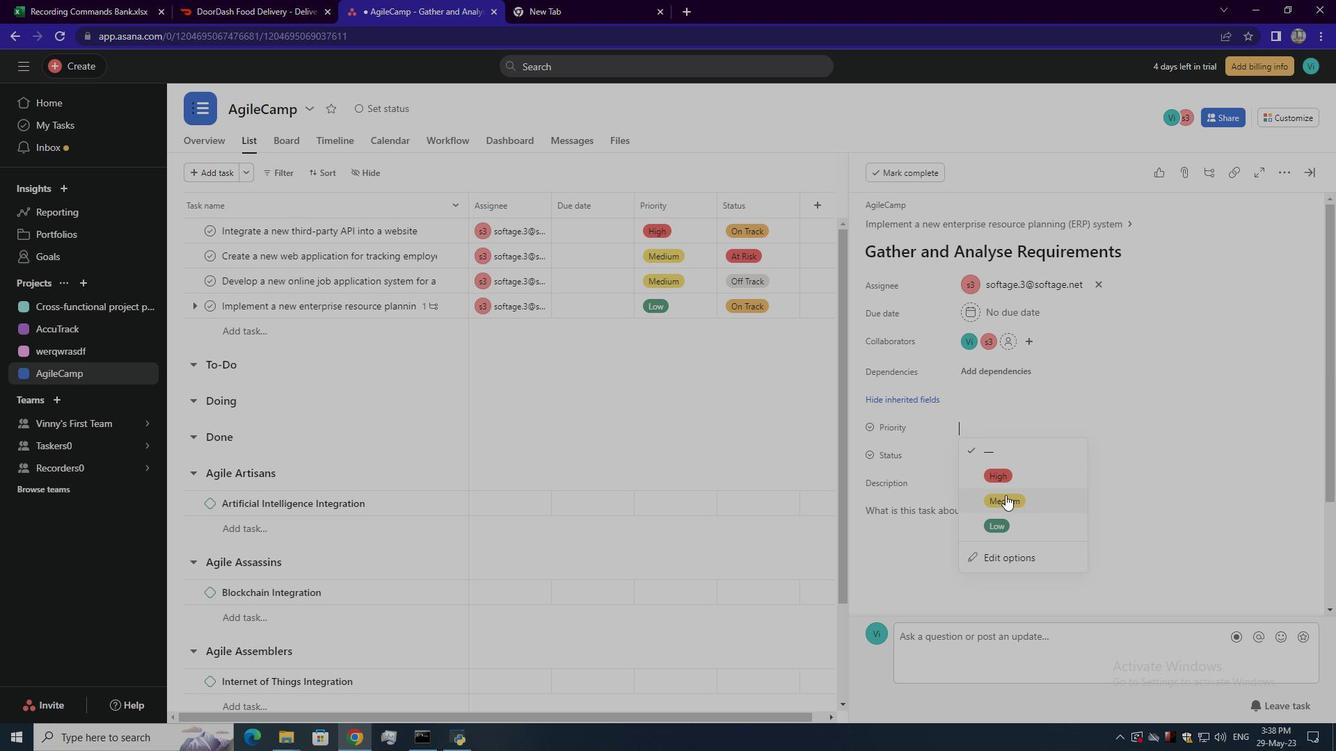 
Action: Mouse moved to (970, 446)
Screenshot: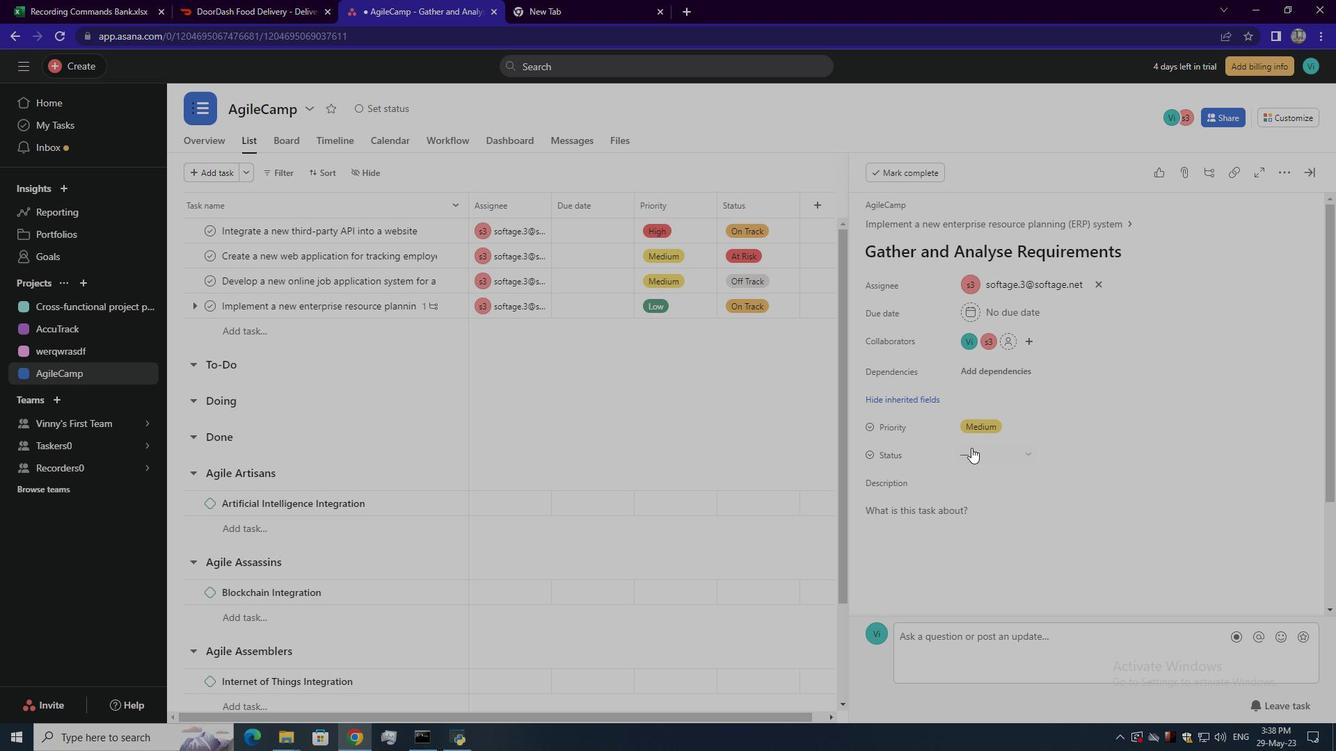 
Action: Mouse pressed left at (970, 446)
Screenshot: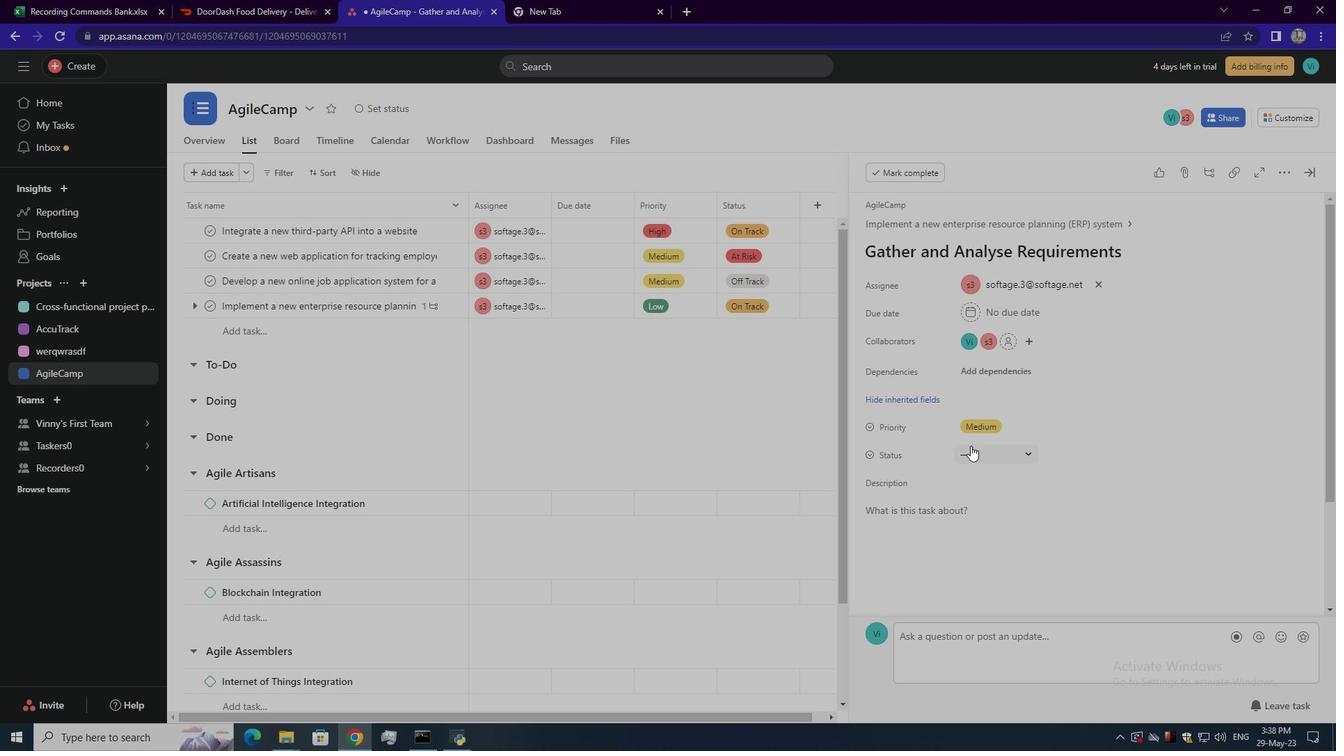 
Action: Mouse moved to (1001, 547)
Screenshot: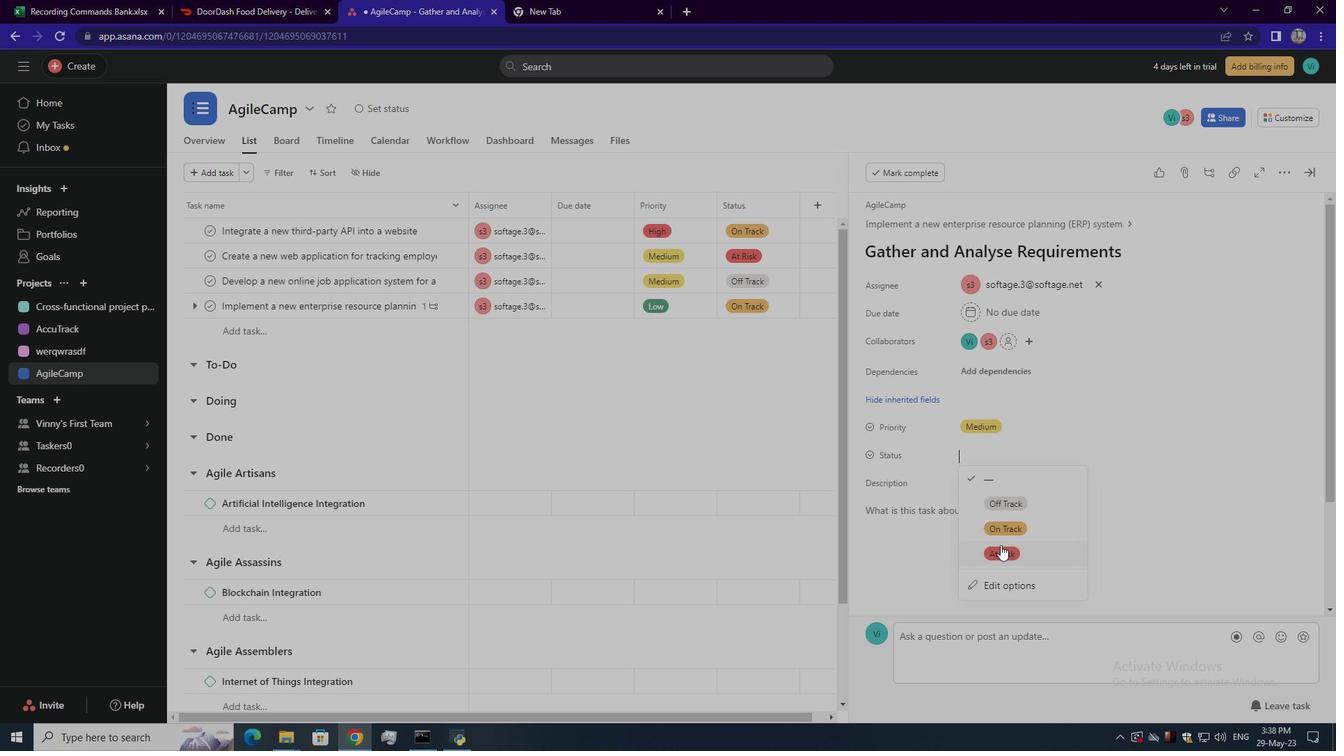 
Action: Mouse pressed left at (1001, 547)
Screenshot: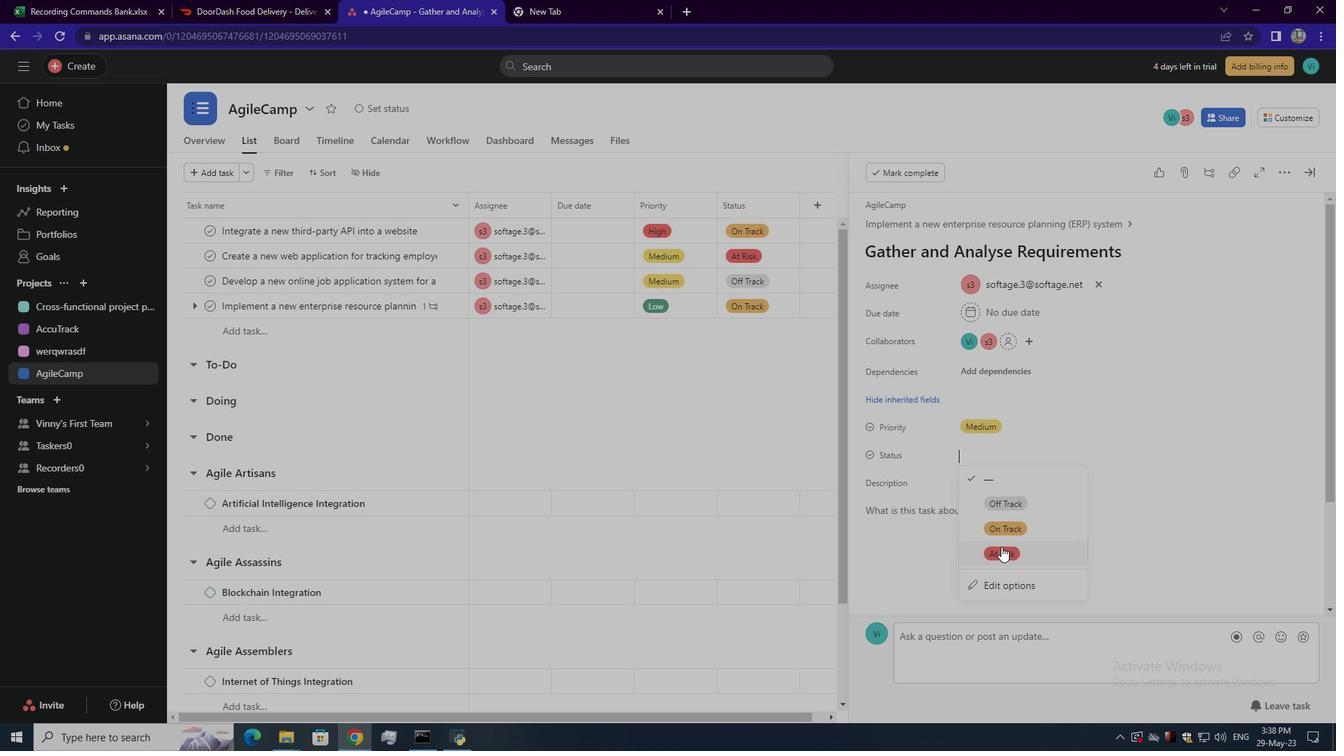 
